 Task: Filter job industries by IT Services and IT Consulting.
Action: Mouse moved to (355, 148)
Screenshot: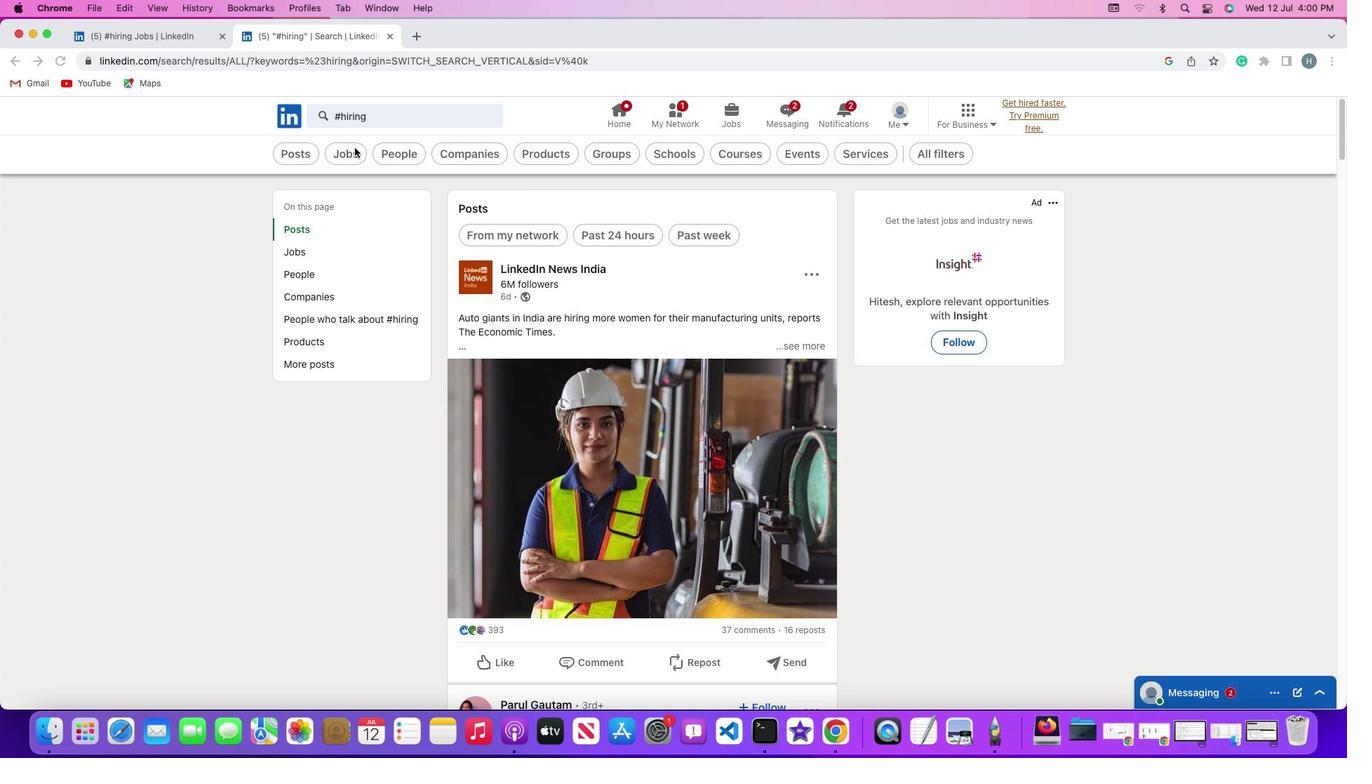 
Action: Mouse pressed left at (355, 148)
Screenshot: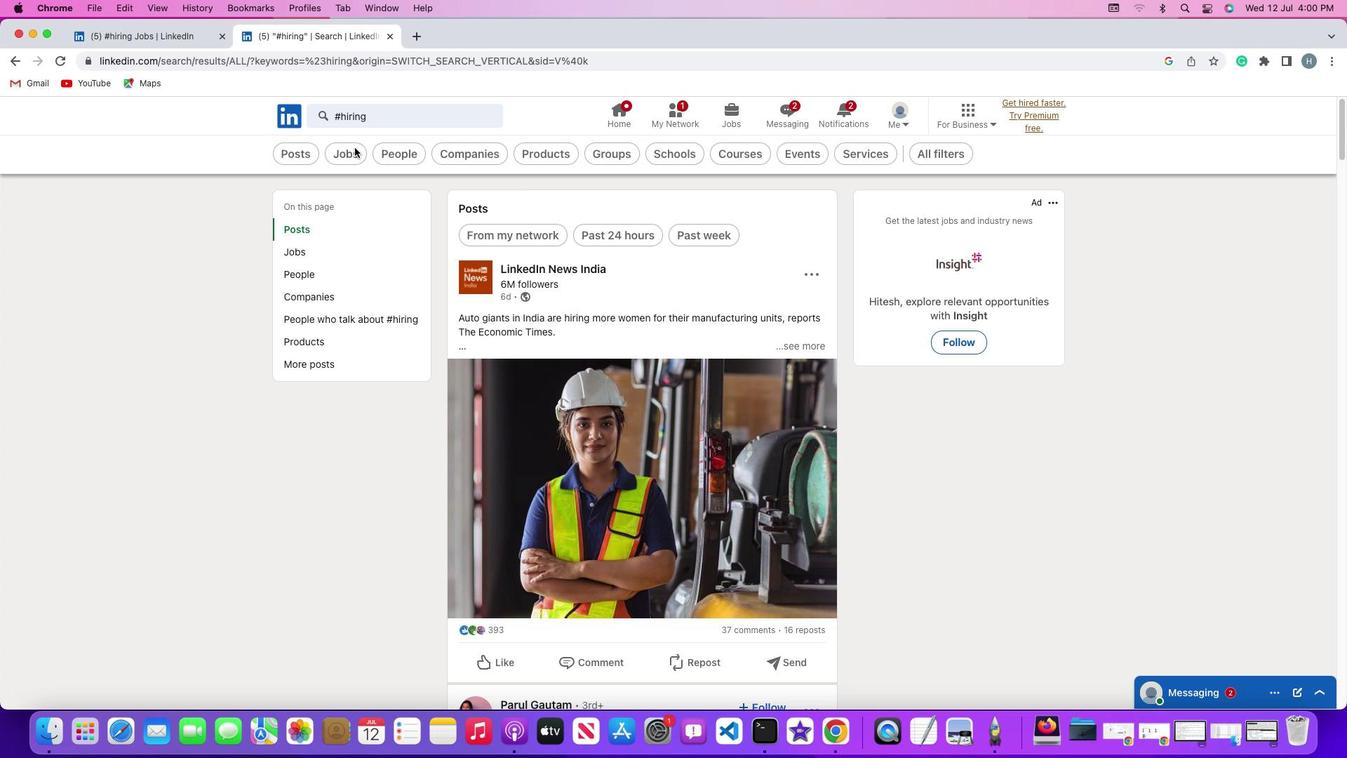 
Action: Mouse pressed left at (355, 148)
Screenshot: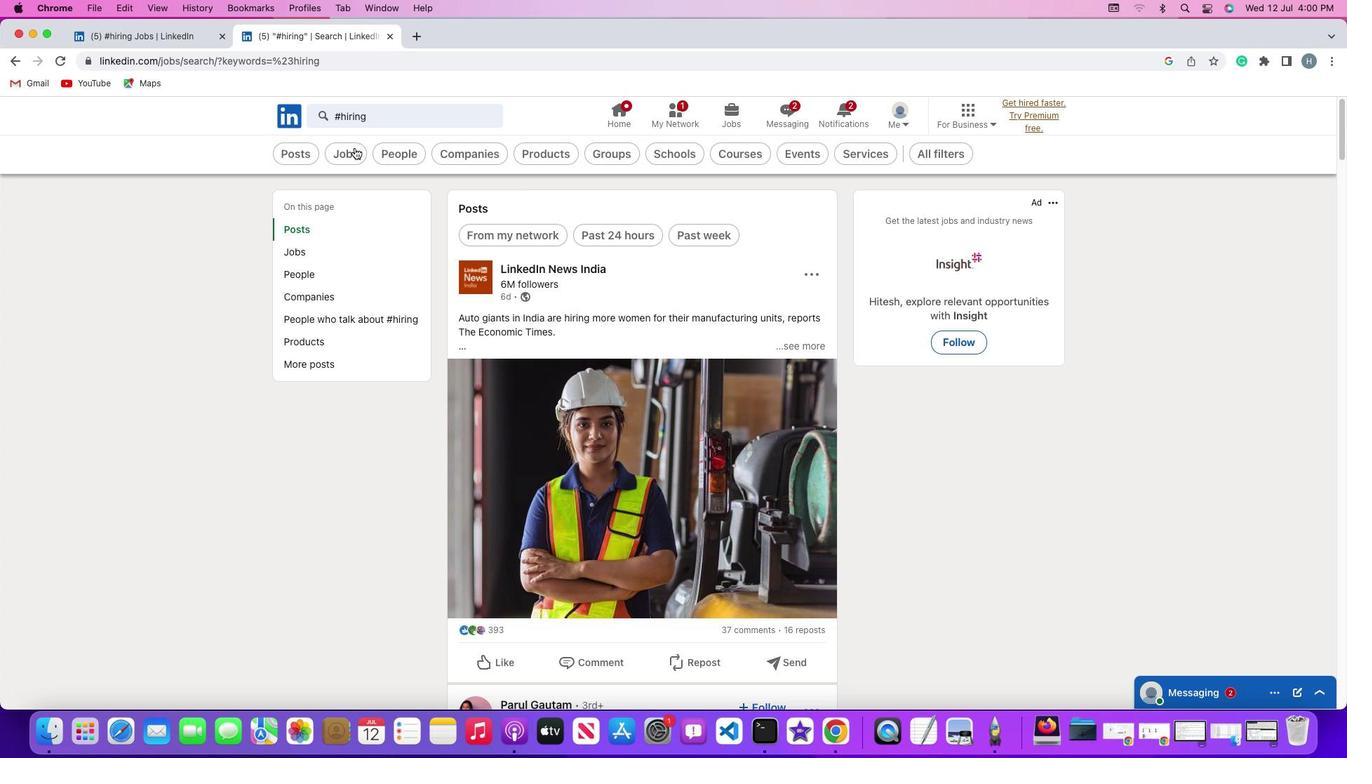
Action: Mouse moved to (987, 155)
Screenshot: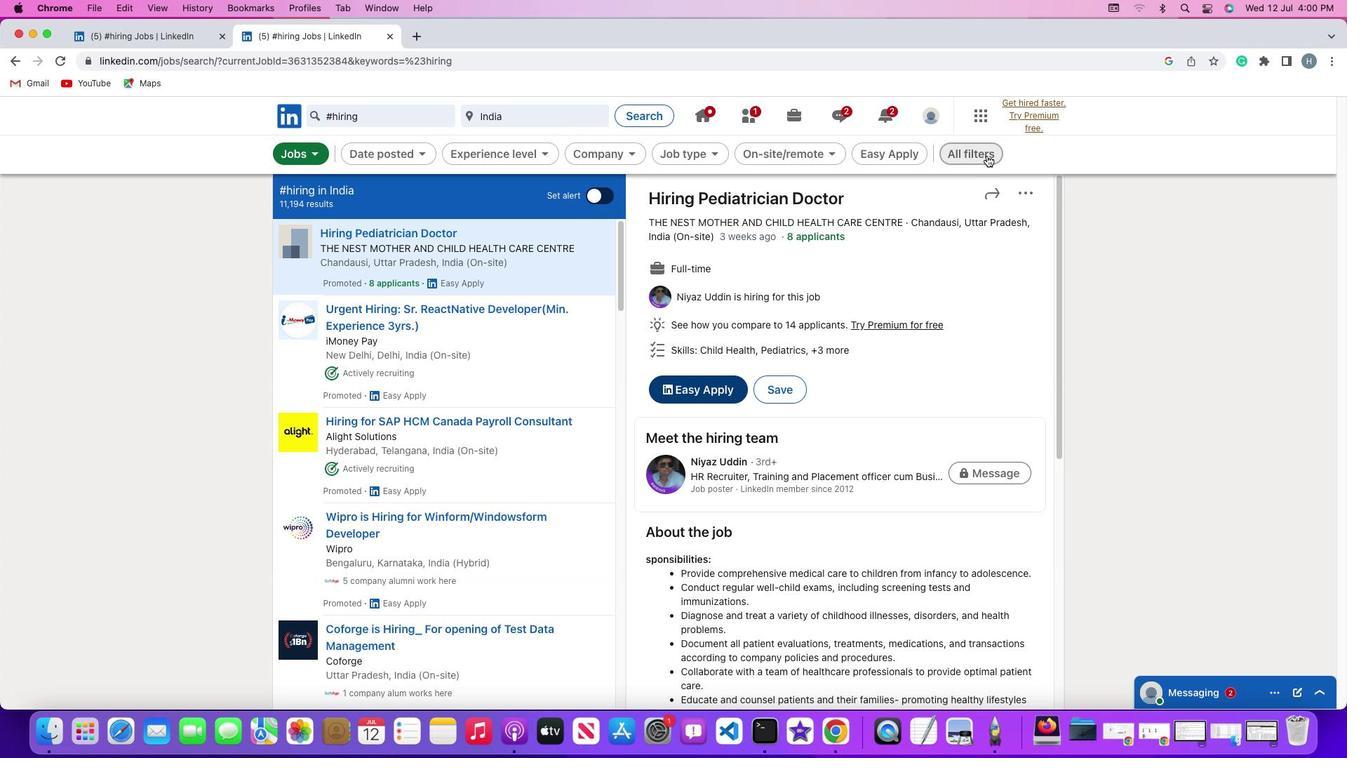 
Action: Mouse pressed left at (987, 155)
Screenshot: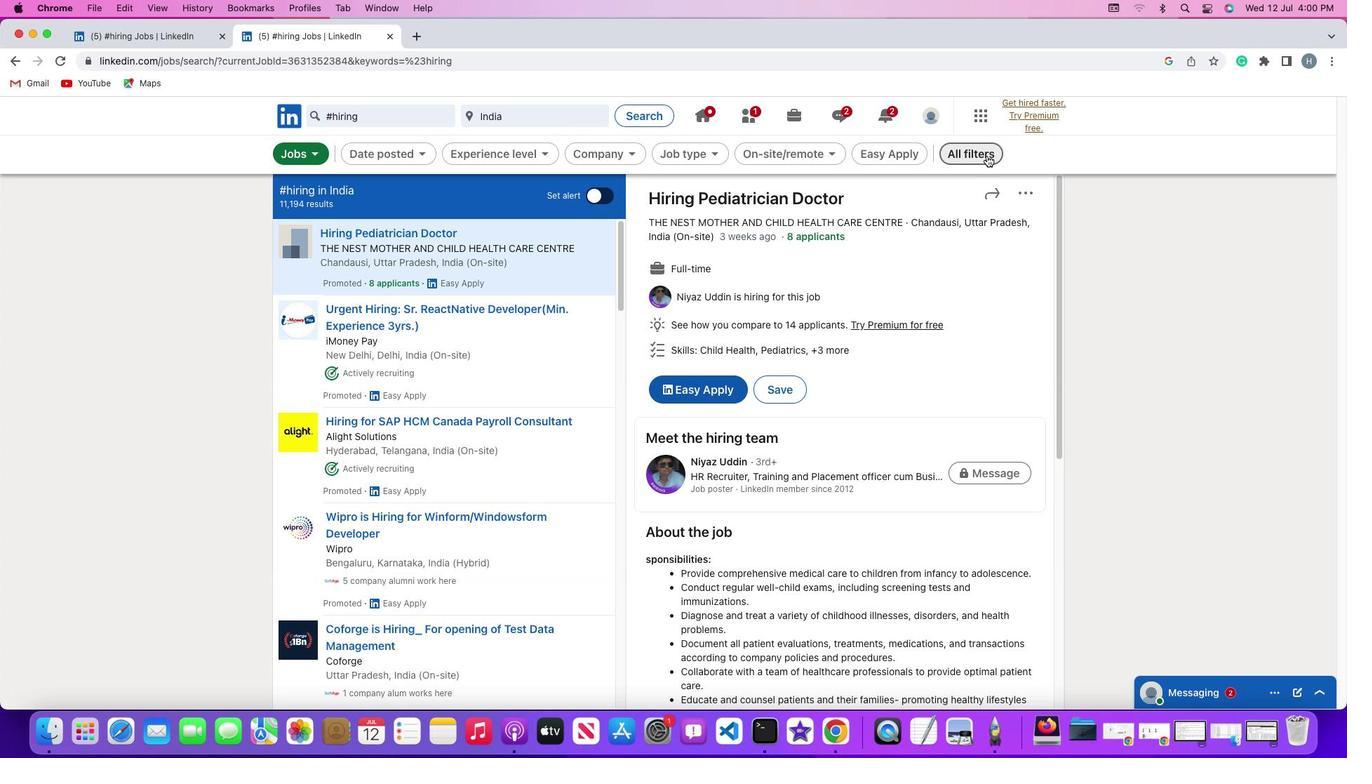 
Action: Mouse moved to (1105, 461)
Screenshot: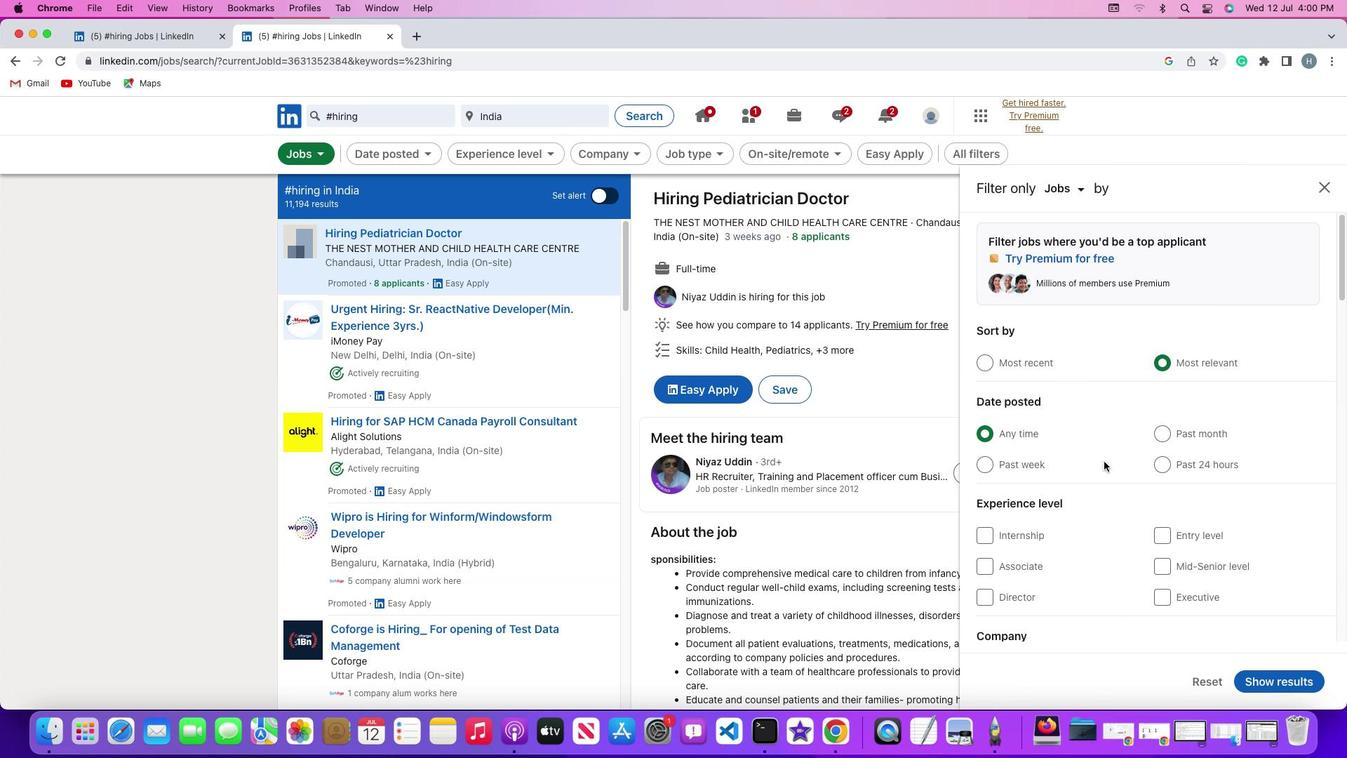 
Action: Mouse scrolled (1105, 461) with delta (0, 0)
Screenshot: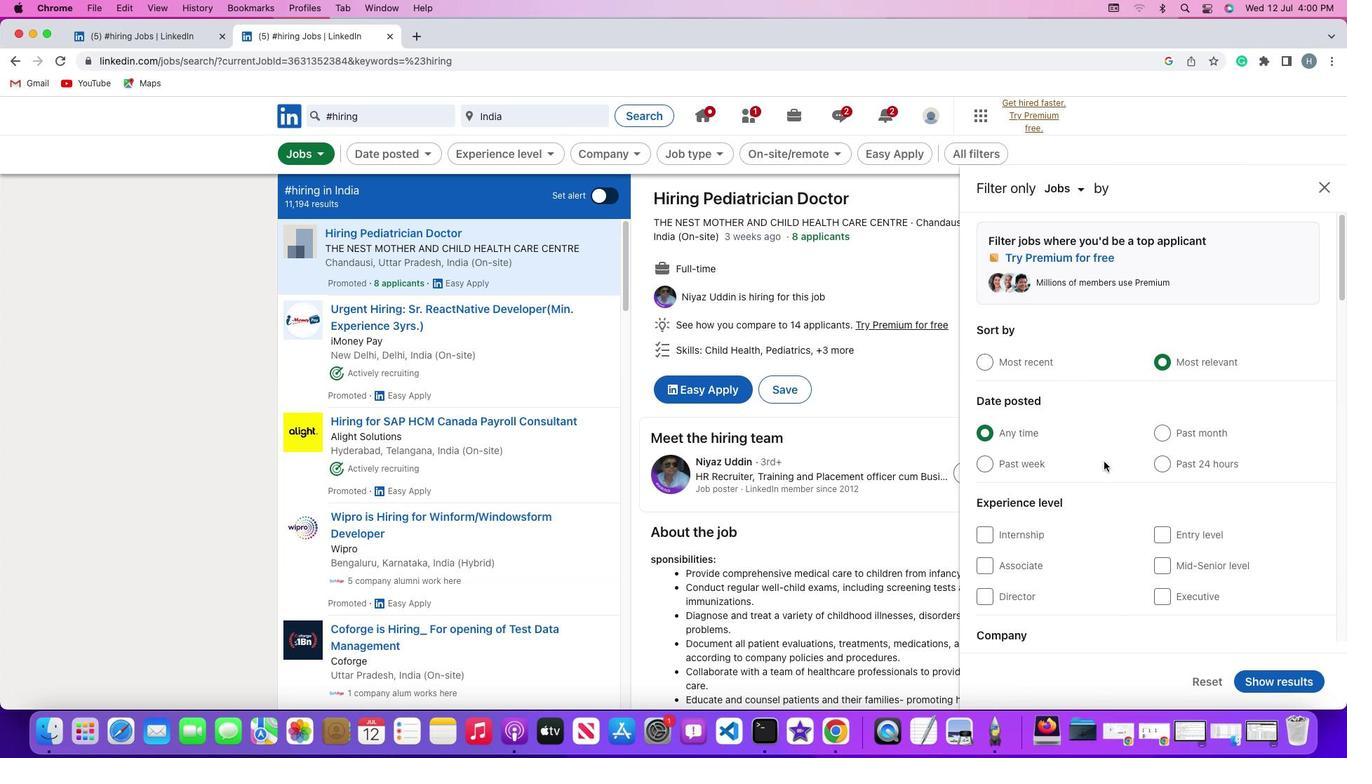 
Action: Mouse scrolled (1105, 461) with delta (0, 0)
Screenshot: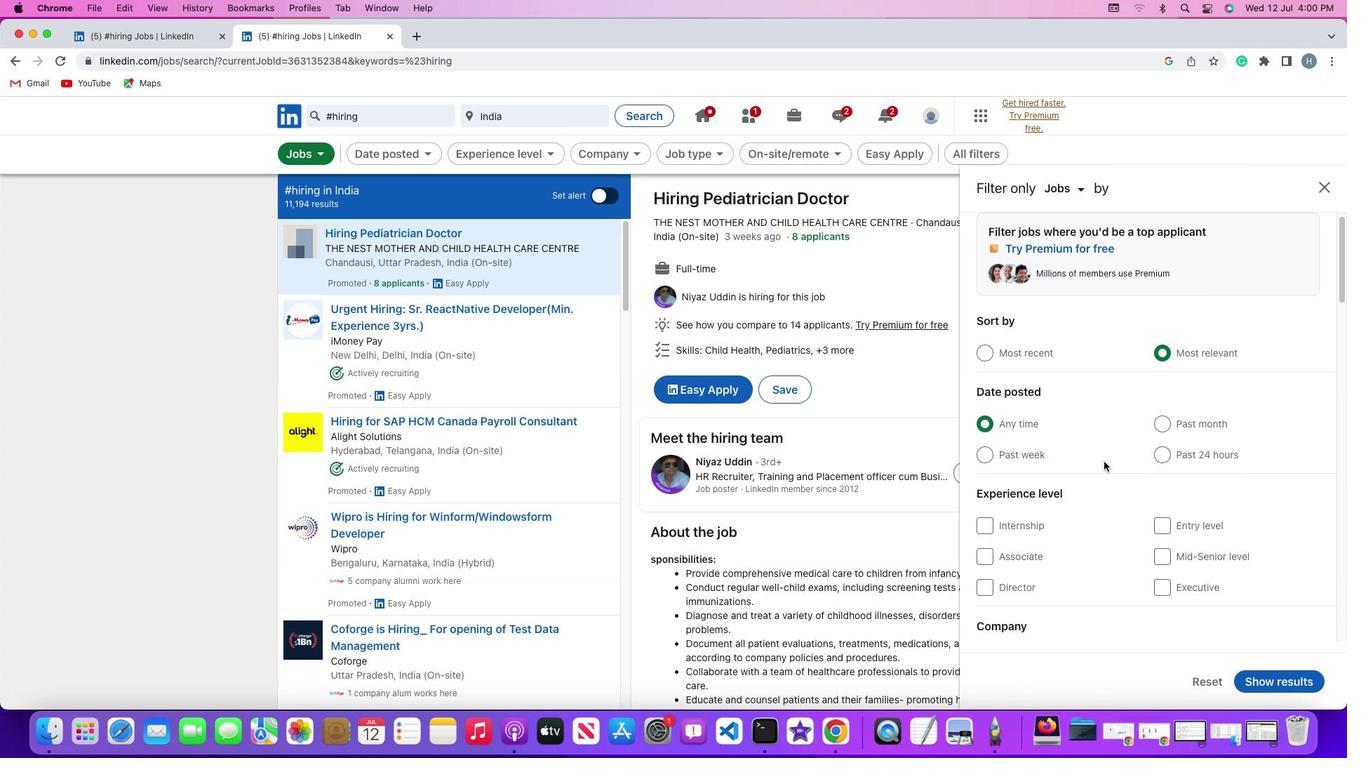 
Action: Mouse scrolled (1105, 461) with delta (0, 0)
Screenshot: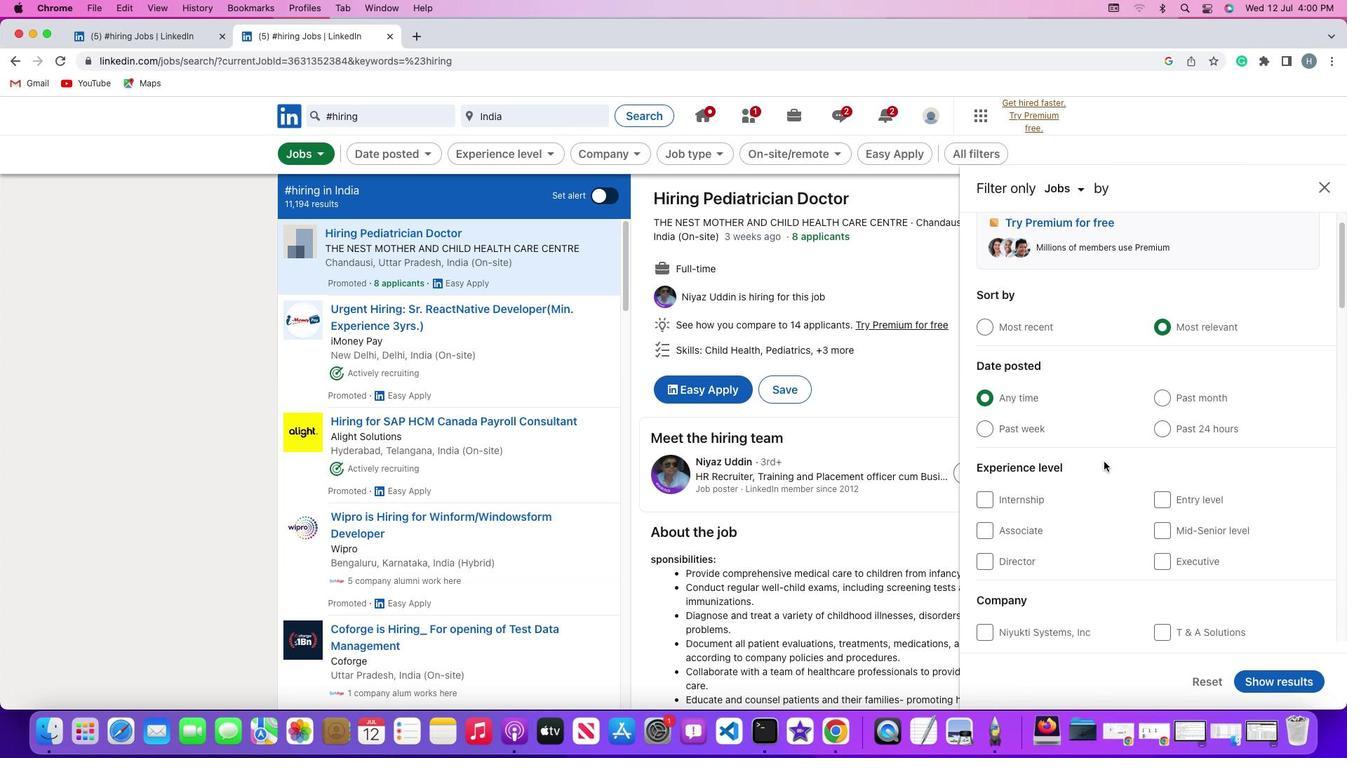 
Action: Mouse scrolled (1105, 461) with delta (0, 0)
Screenshot: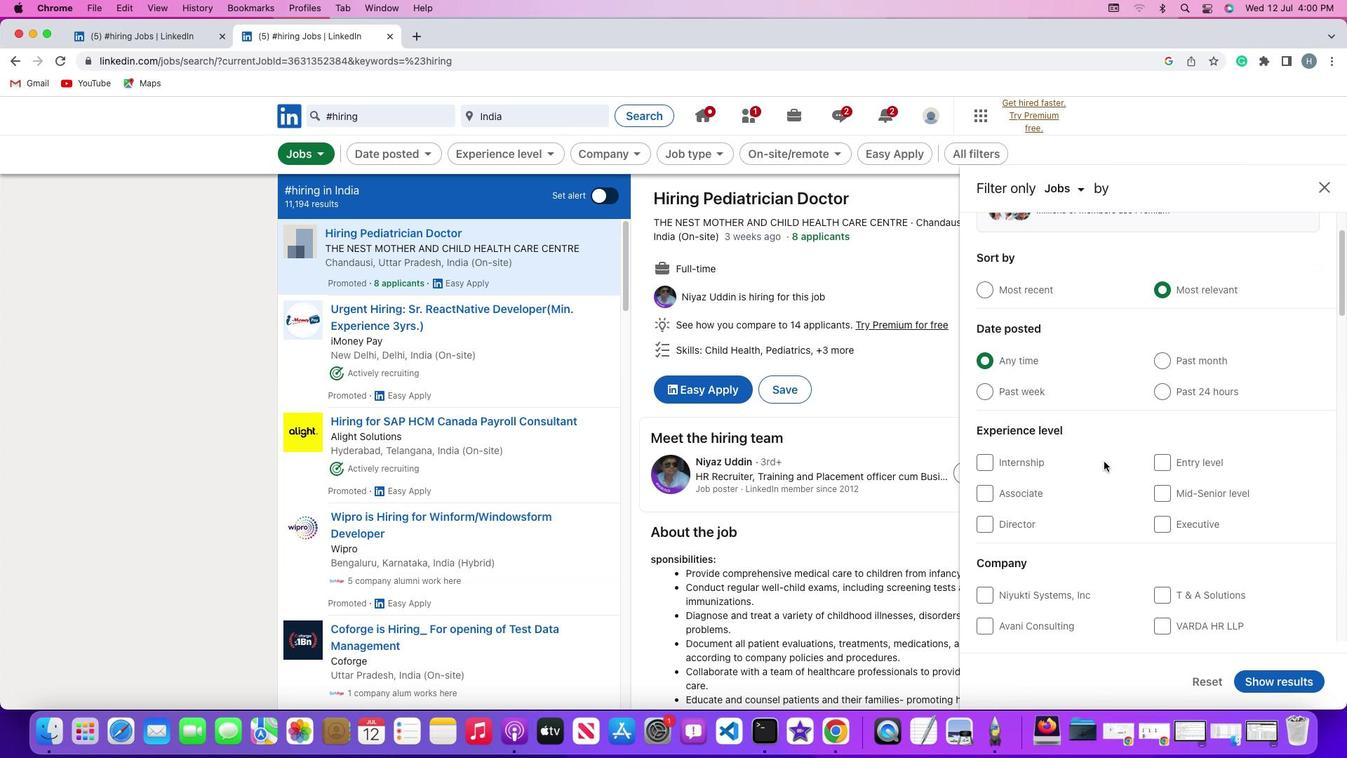 
Action: Mouse scrolled (1105, 461) with delta (0, 0)
Screenshot: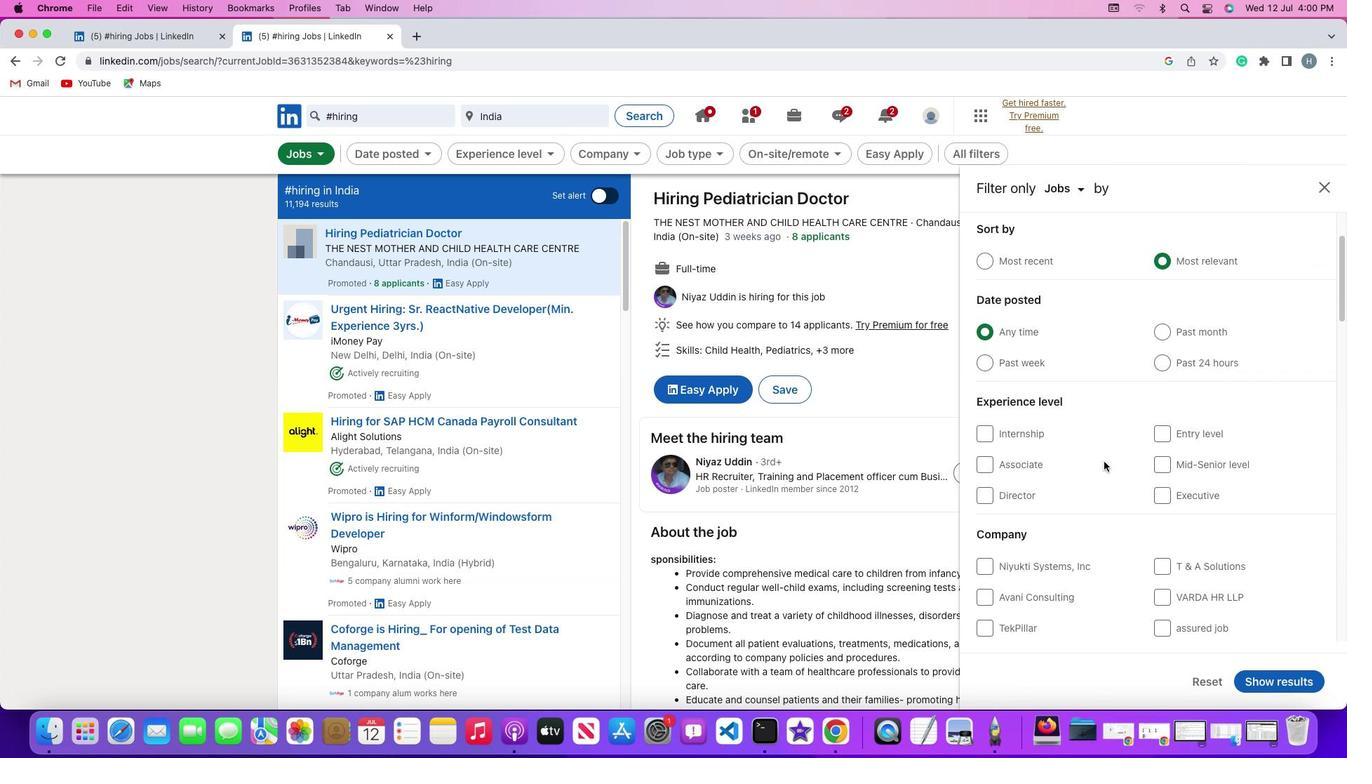 
Action: Mouse scrolled (1105, 461) with delta (0, -1)
Screenshot: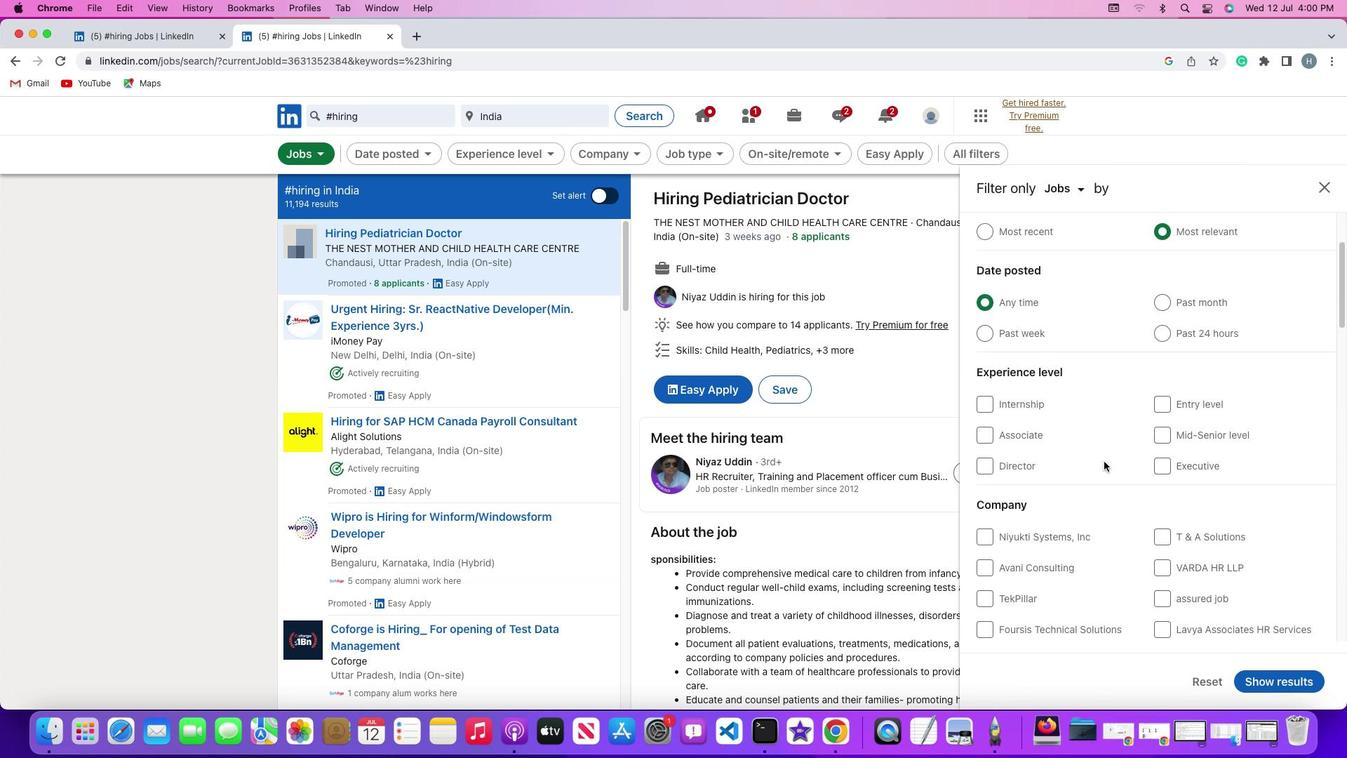 
Action: Mouse scrolled (1105, 461) with delta (0, 0)
Screenshot: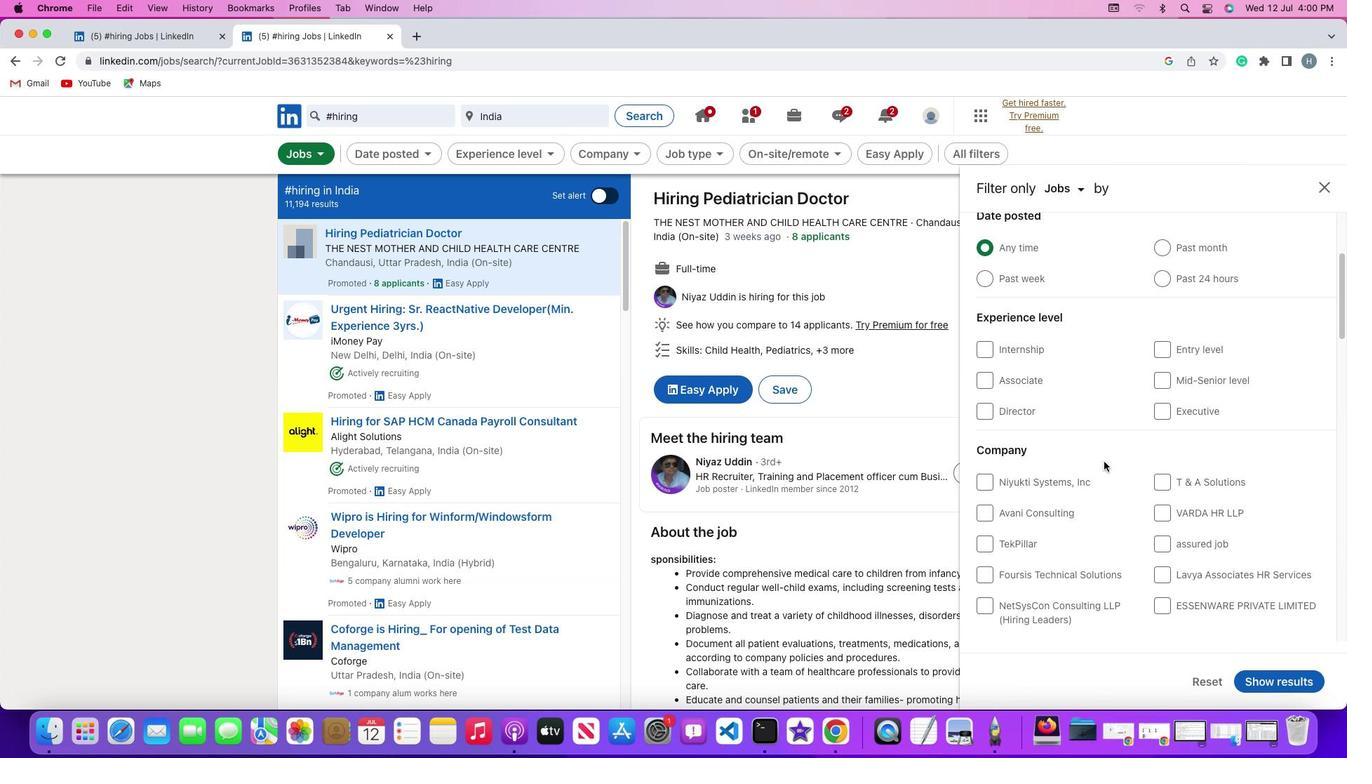 
Action: Mouse scrolled (1105, 461) with delta (0, 0)
Screenshot: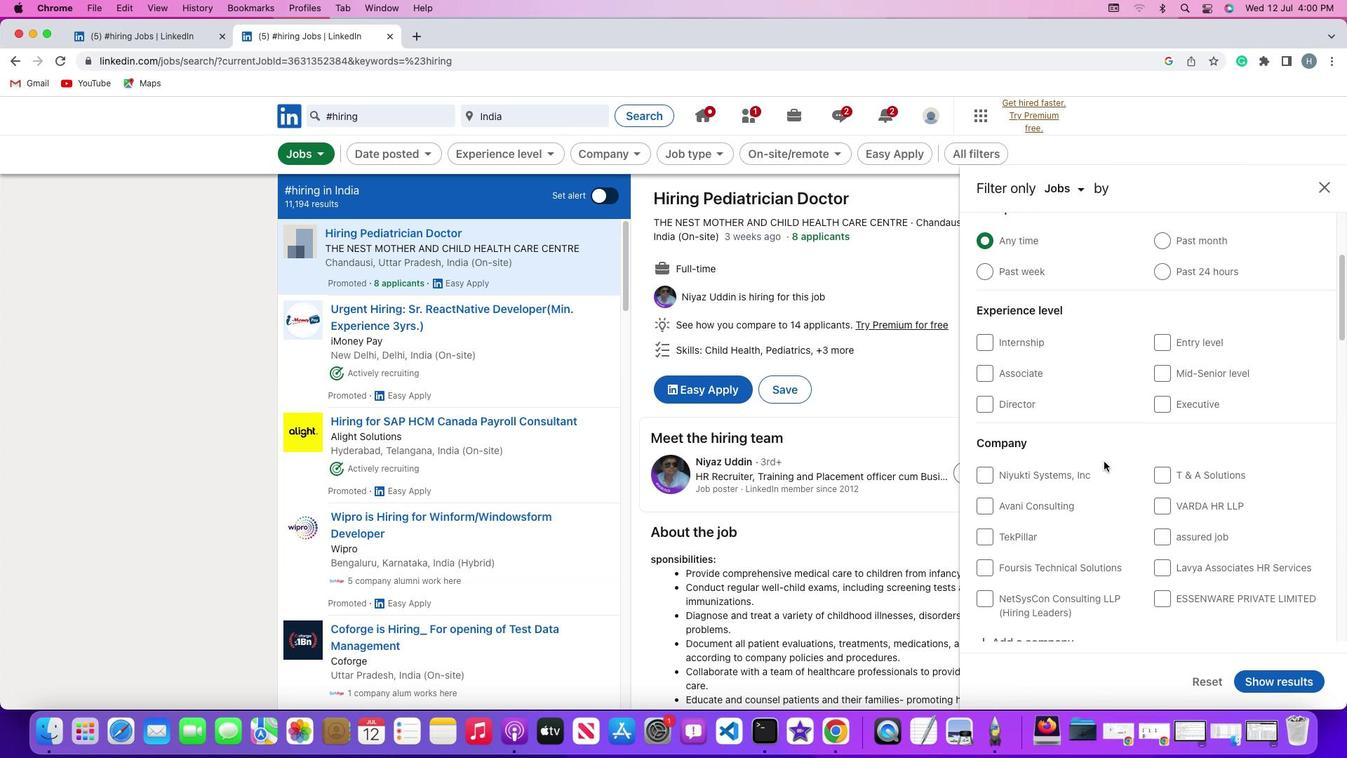 
Action: Mouse scrolled (1105, 461) with delta (0, -1)
Screenshot: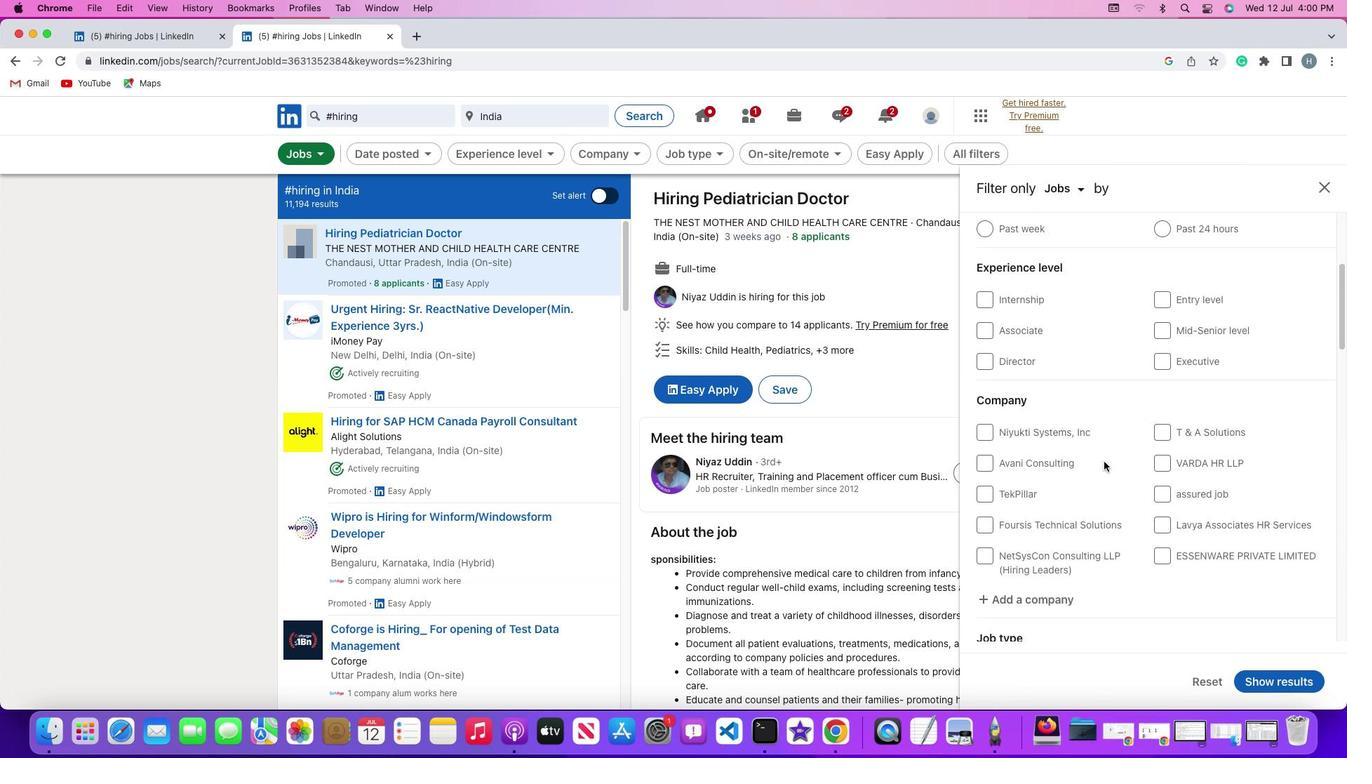 
Action: Mouse scrolled (1105, 461) with delta (0, 0)
Screenshot: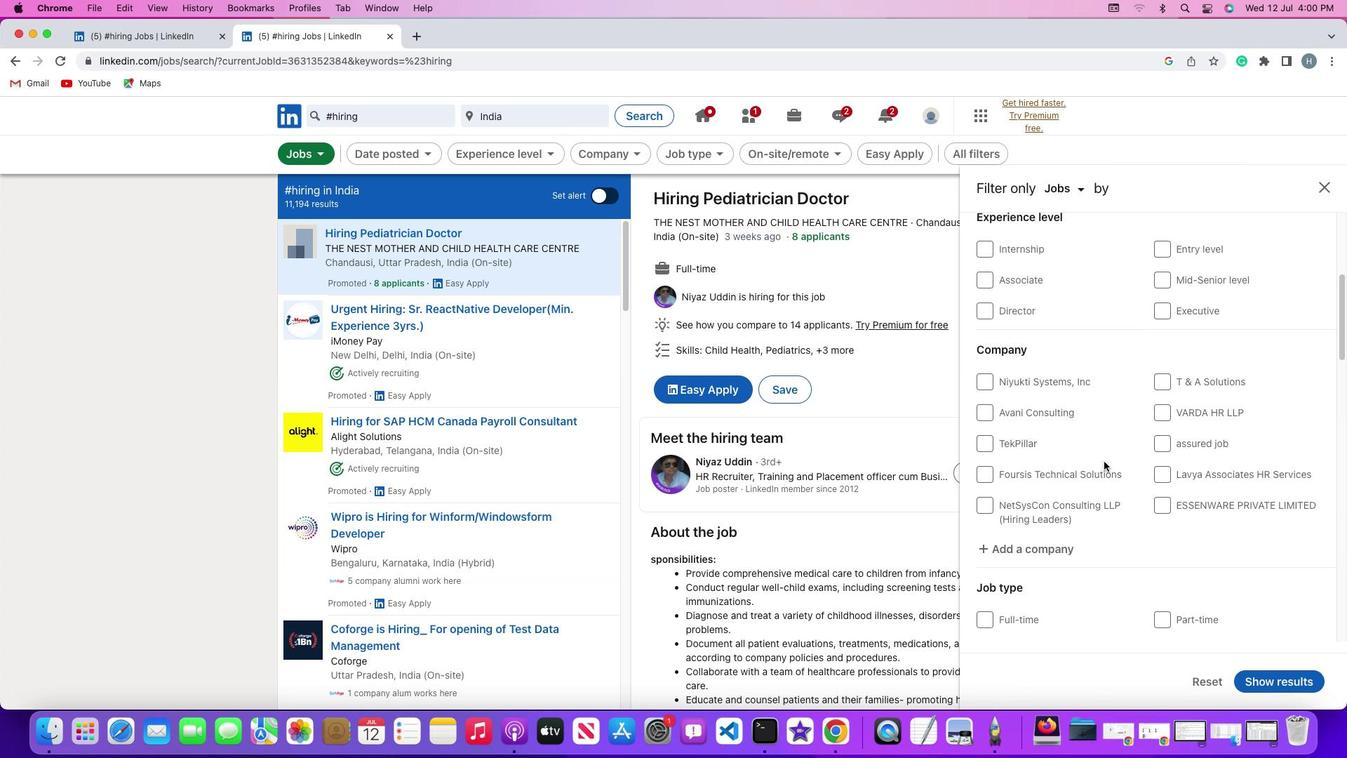 
Action: Mouse scrolled (1105, 461) with delta (0, 0)
Screenshot: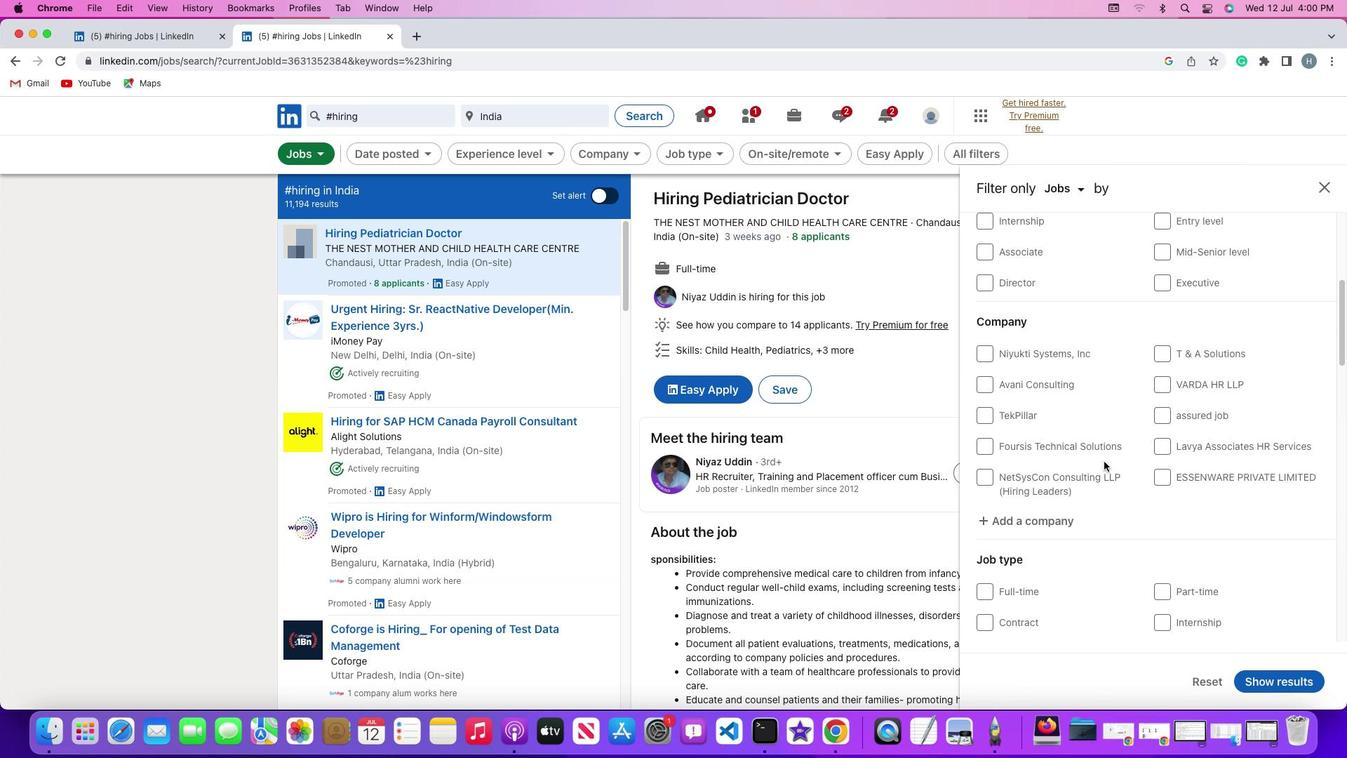 
Action: Mouse scrolled (1105, 461) with delta (0, -2)
Screenshot: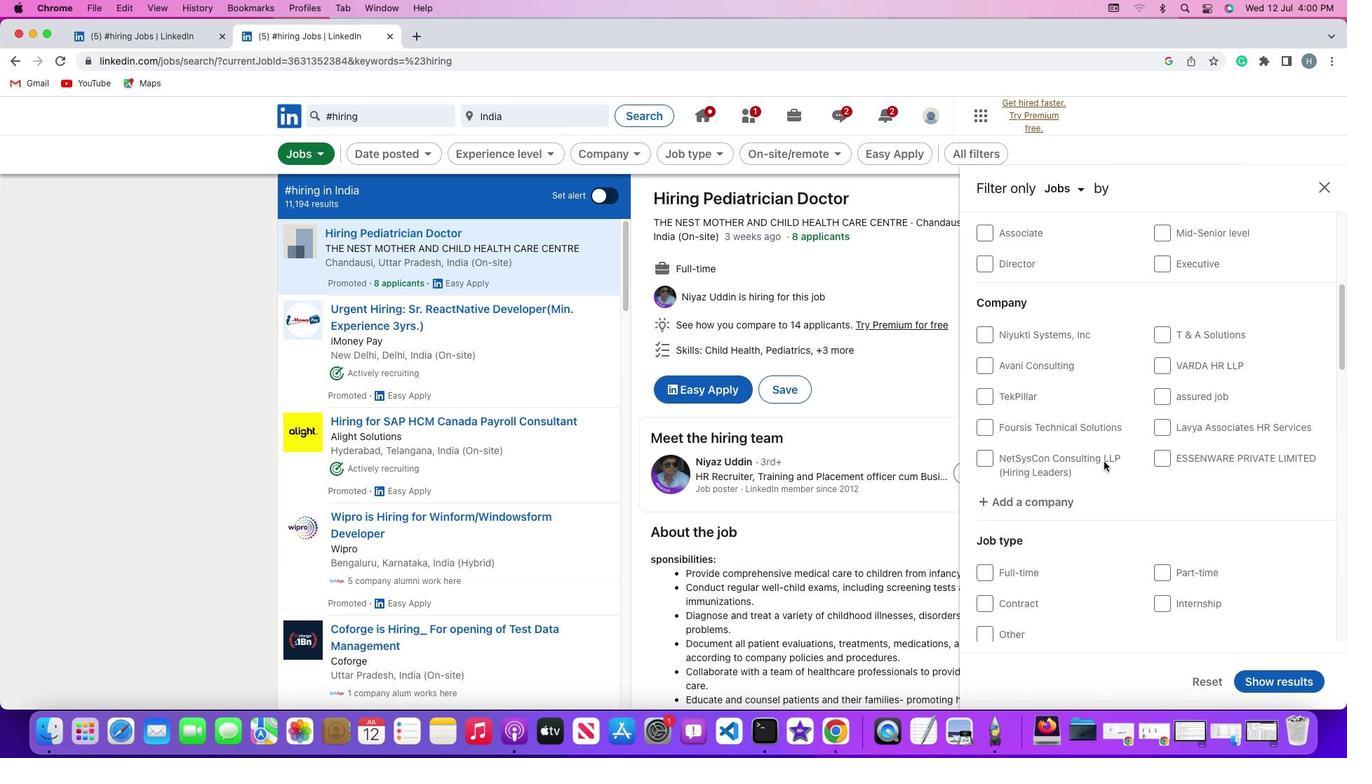 
Action: Mouse scrolled (1105, 461) with delta (0, -2)
Screenshot: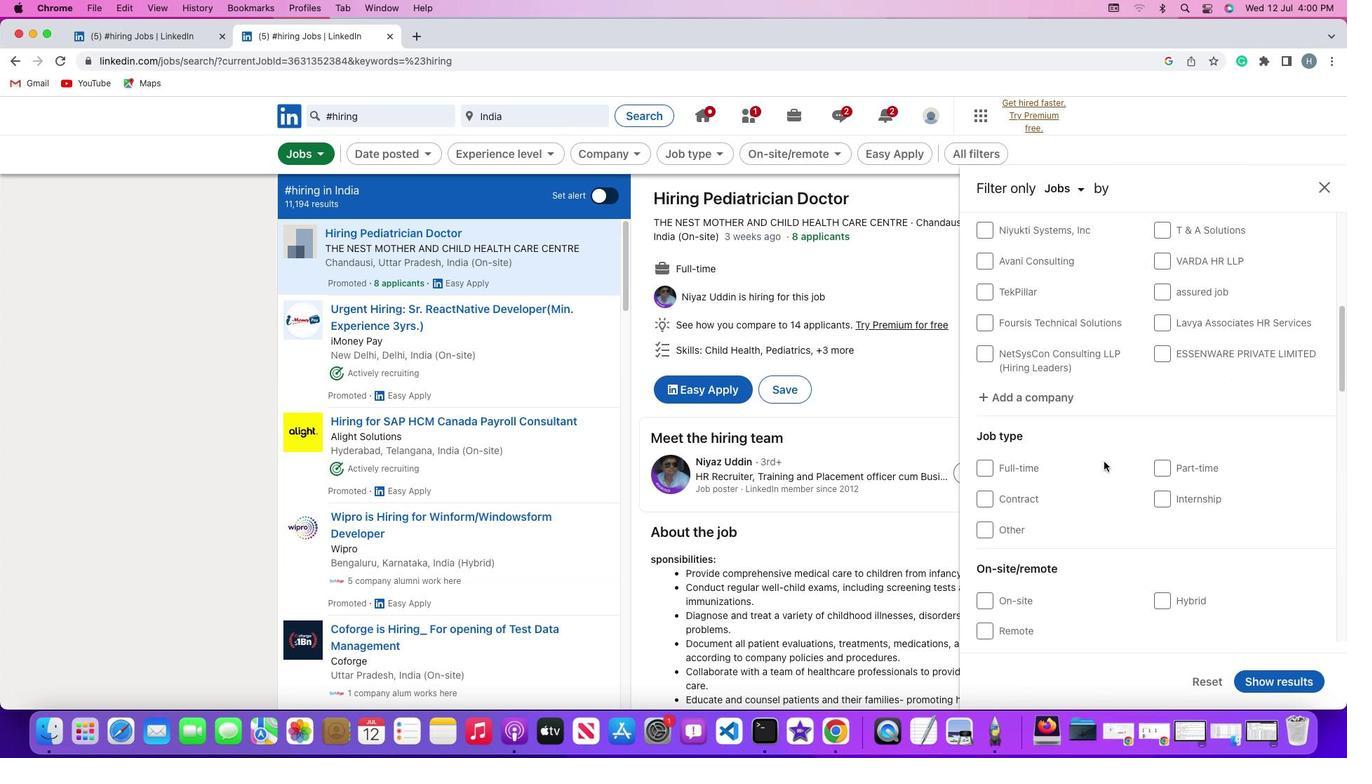 
Action: Mouse scrolled (1105, 461) with delta (0, 0)
Screenshot: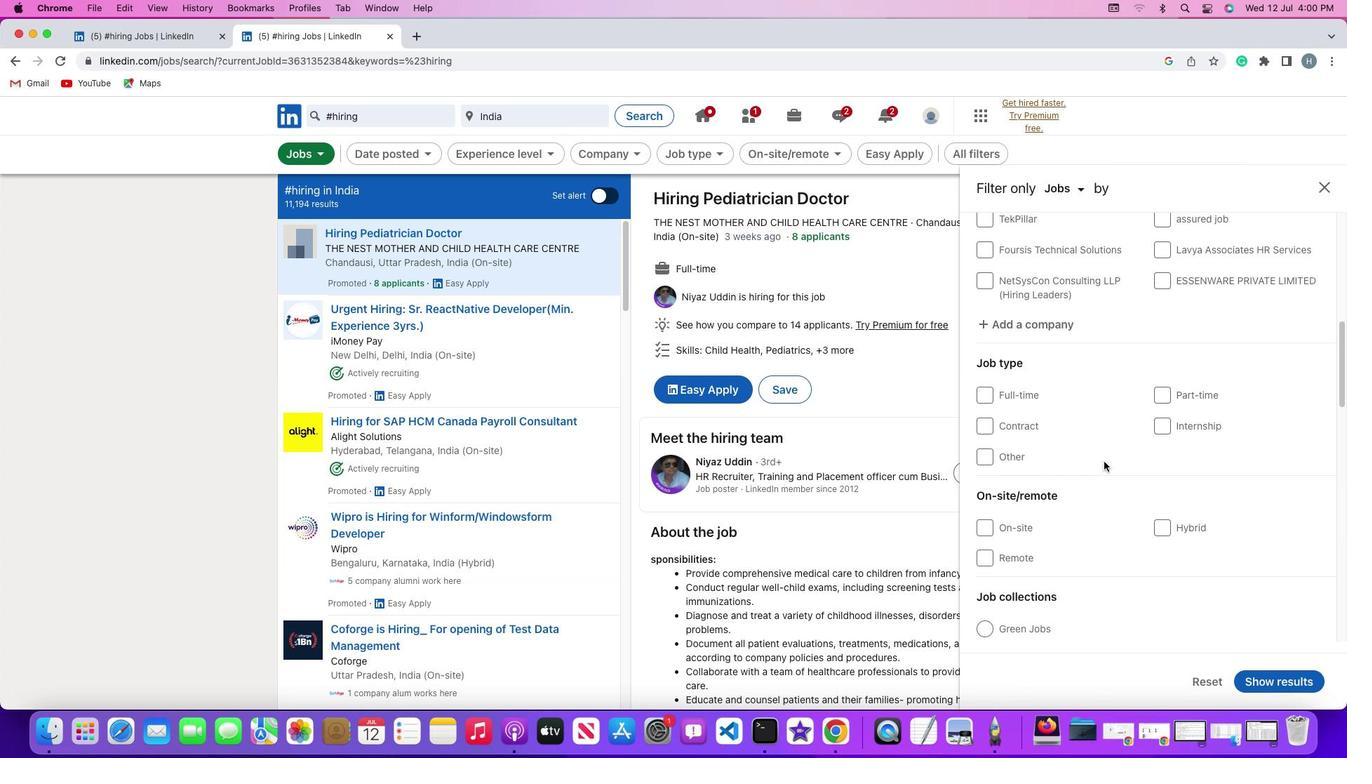 
Action: Mouse scrolled (1105, 461) with delta (0, 0)
Screenshot: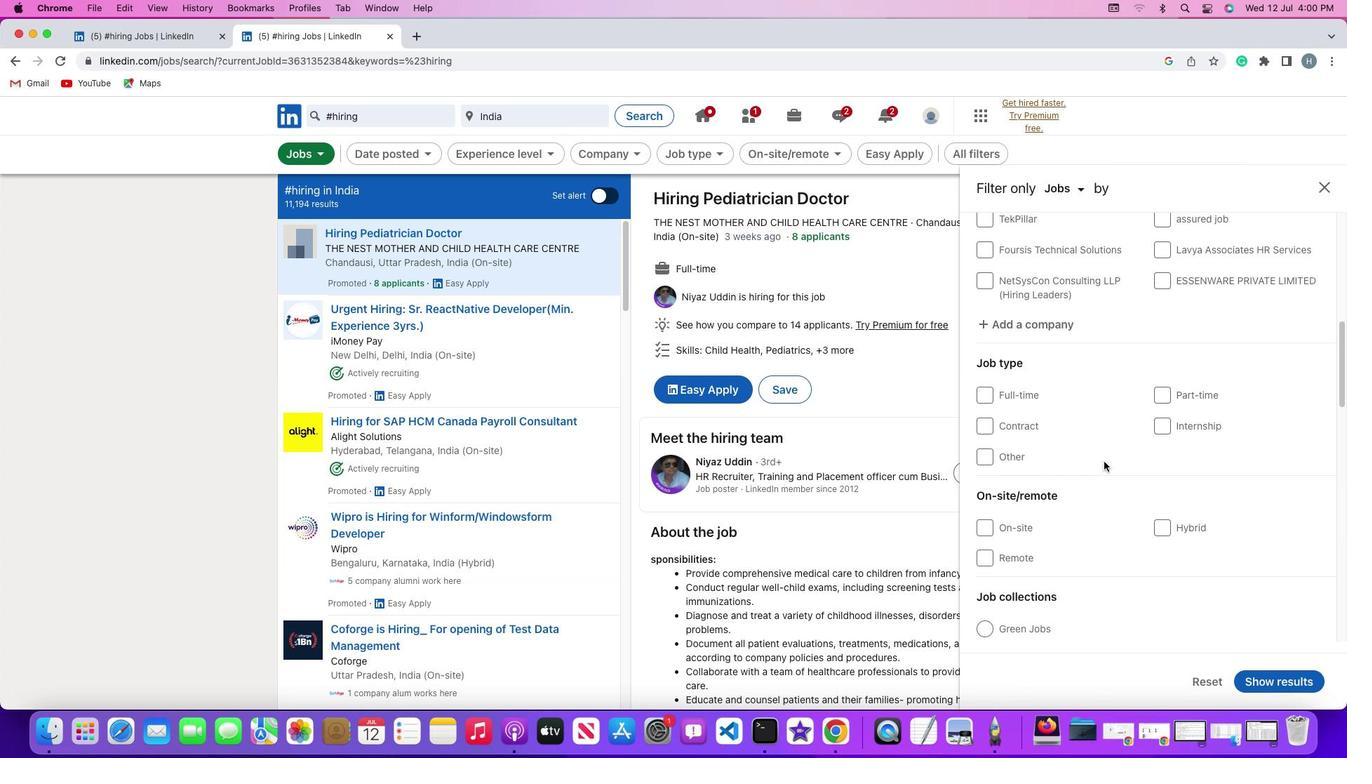 
Action: Mouse scrolled (1105, 461) with delta (0, -1)
Screenshot: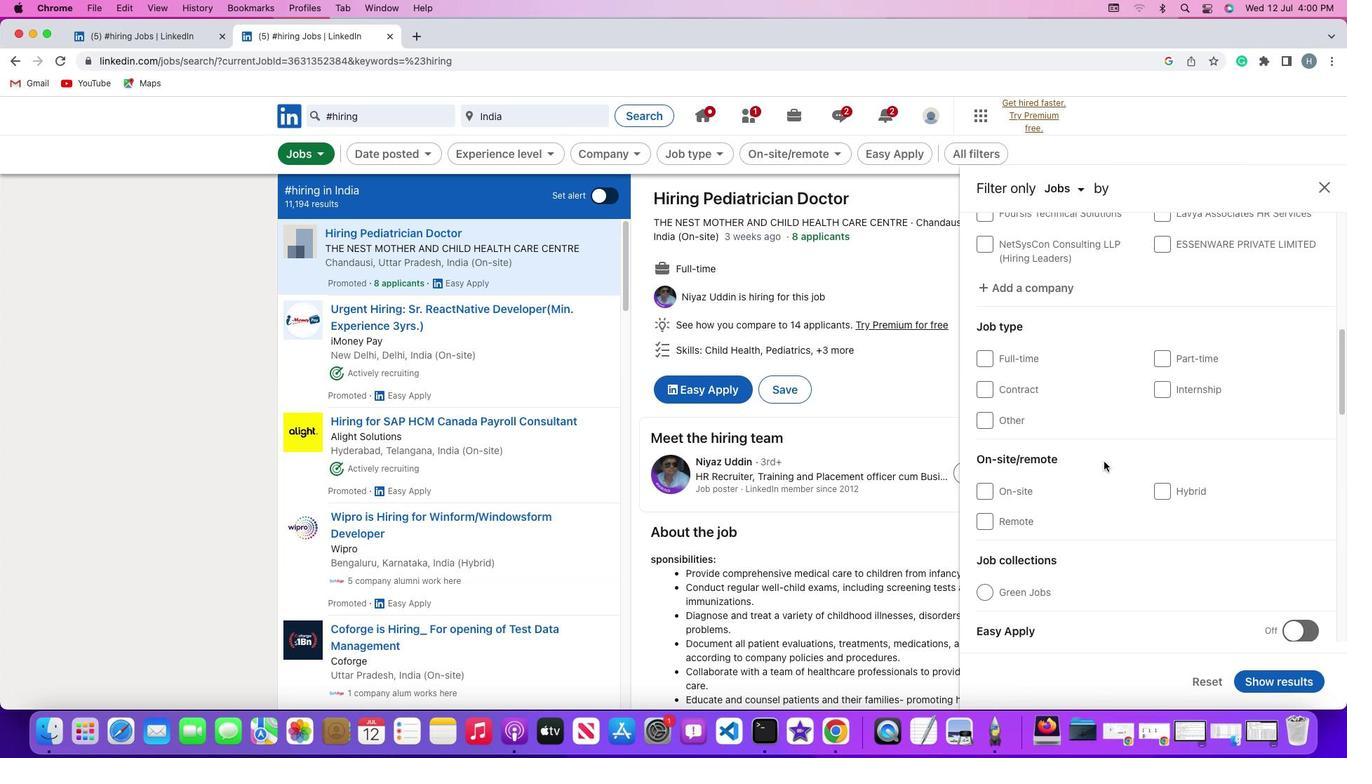 
Action: Mouse scrolled (1105, 461) with delta (0, 0)
Screenshot: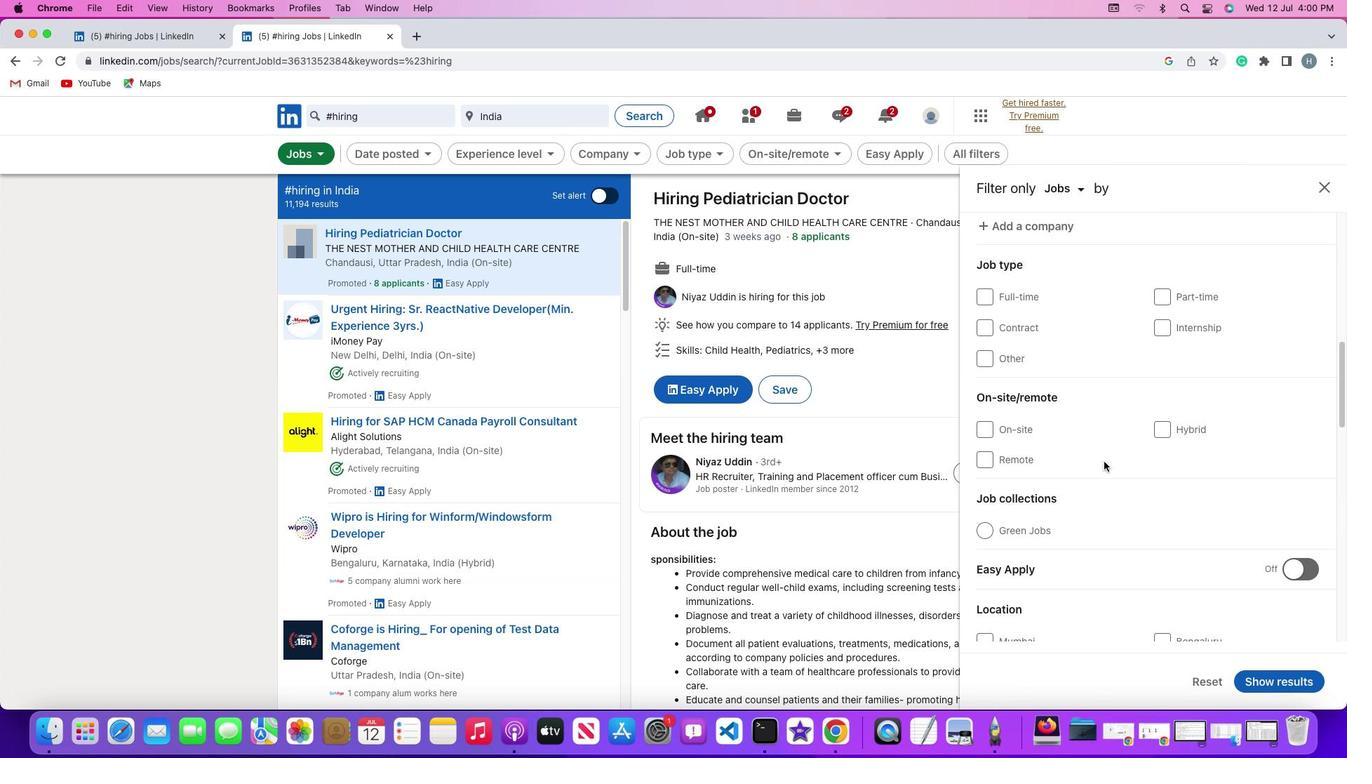
Action: Mouse scrolled (1105, 461) with delta (0, 0)
Screenshot: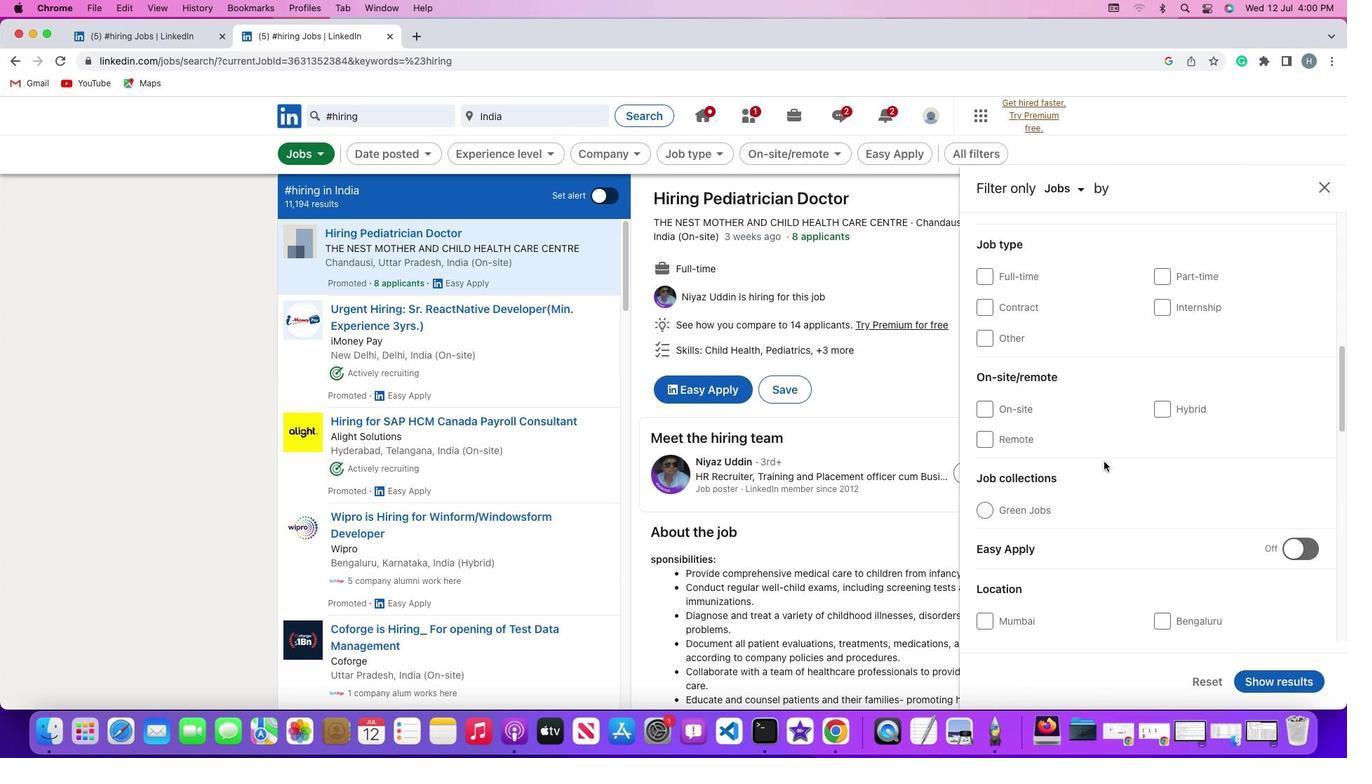 
Action: Mouse scrolled (1105, 461) with delta (0, -1)
Screenshot: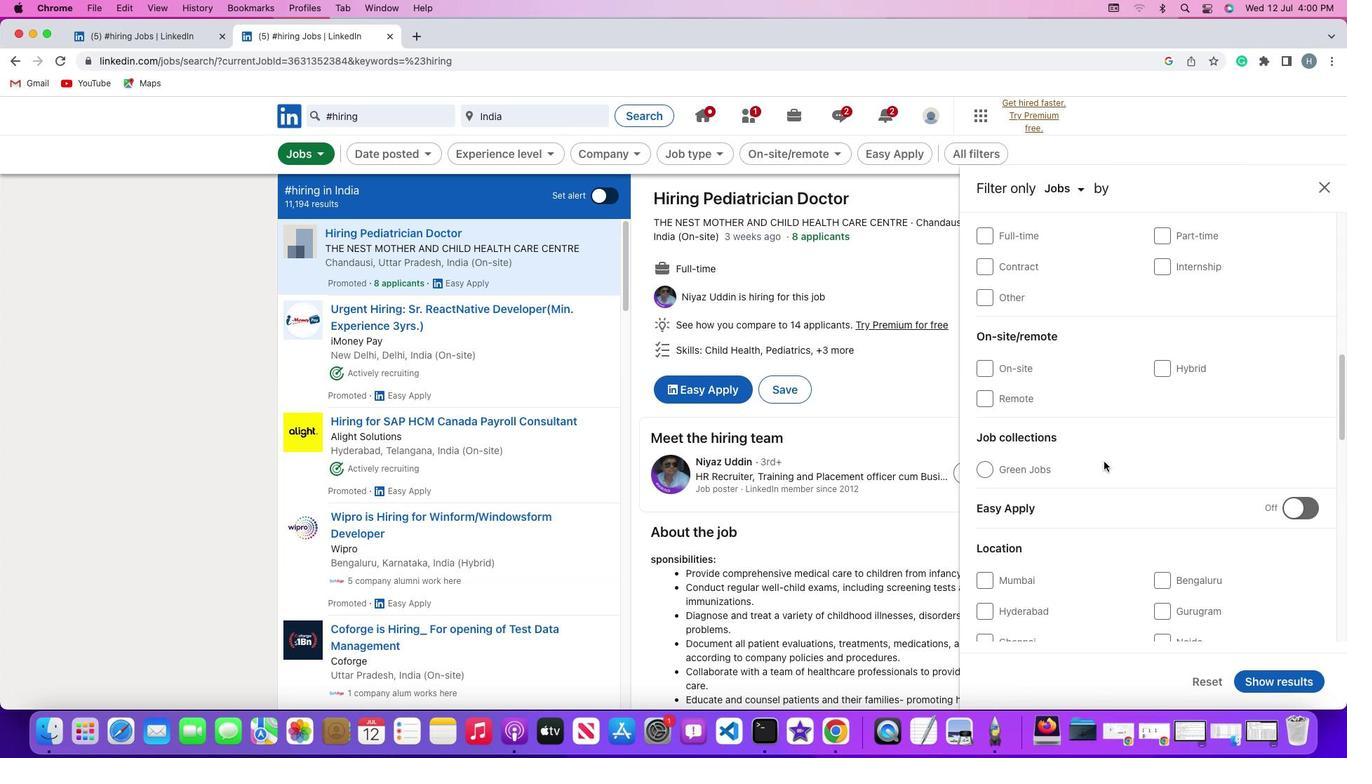 
Action: Mouse scrolled (1105, 461) with delta (0, -2)
Screenshot: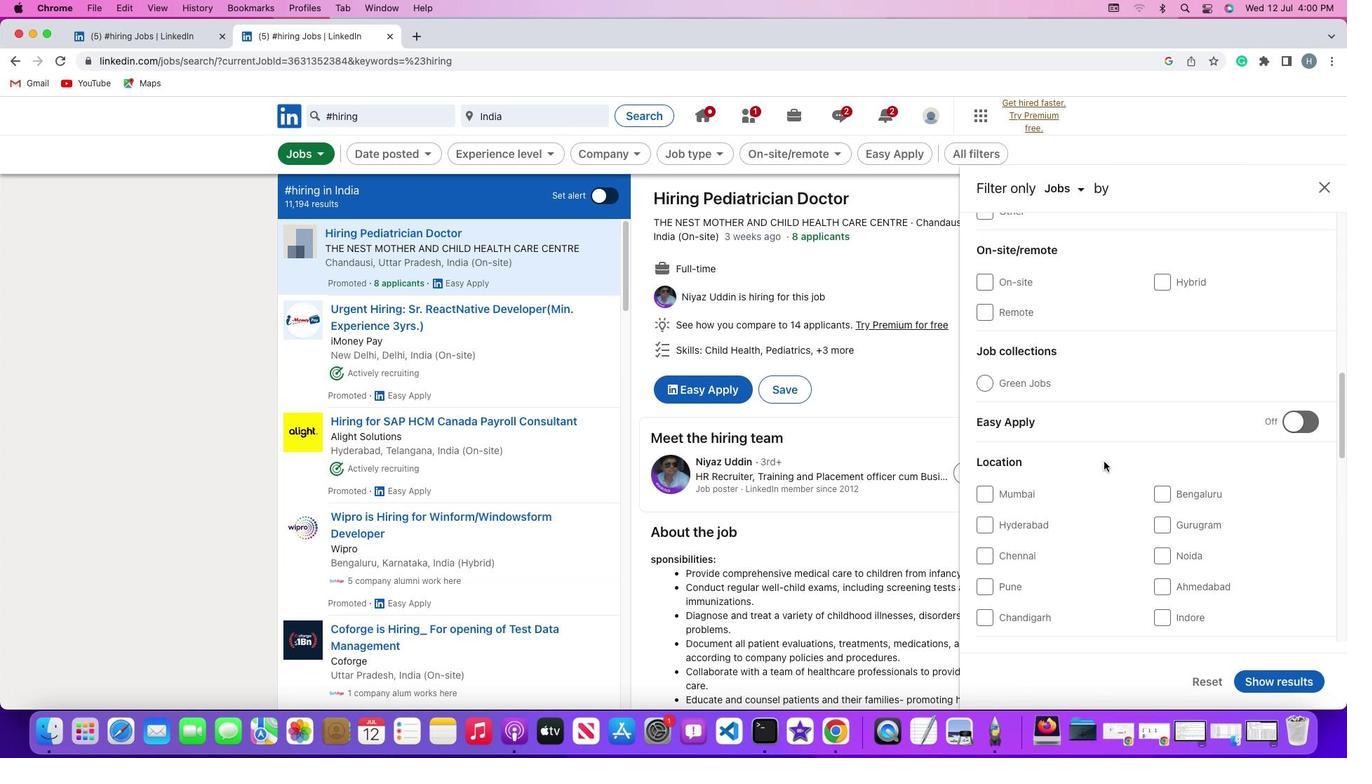 
Action: Mouse scrolled (1105, 461) with delta (0, 0)
Screenshot: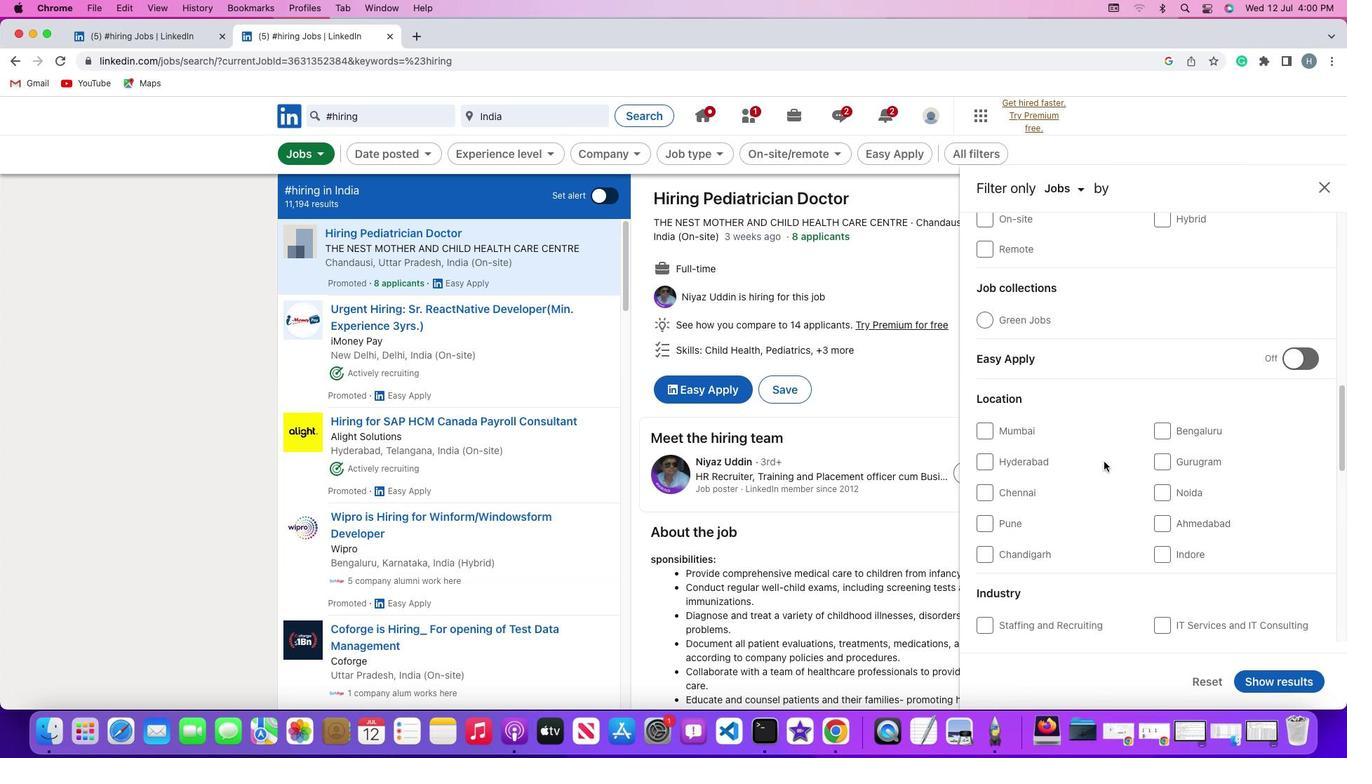 
Action: Mouse scrolled (1105, 461) with delta (0, 0)
Screenshot: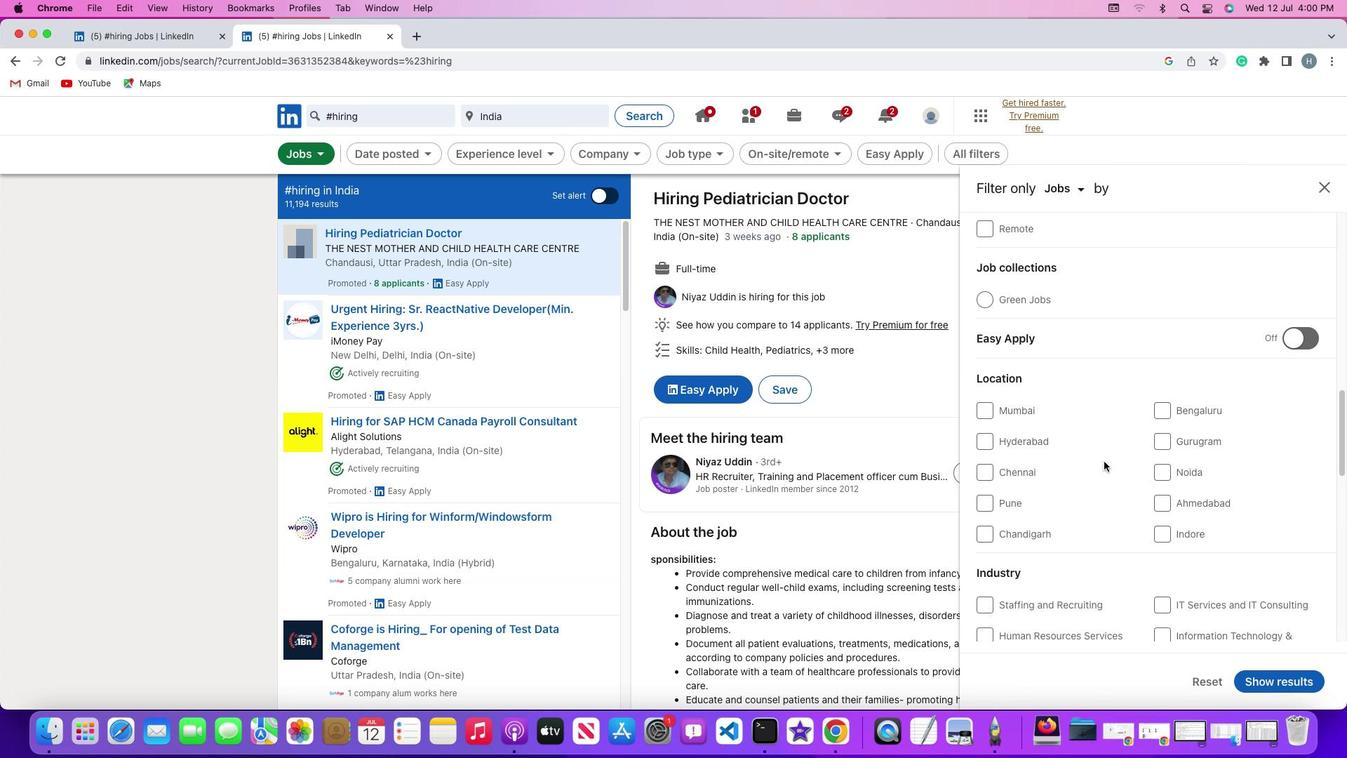 
Action: Mouse scrolled (1105, 461) with delta (0, -1)
Screenshot: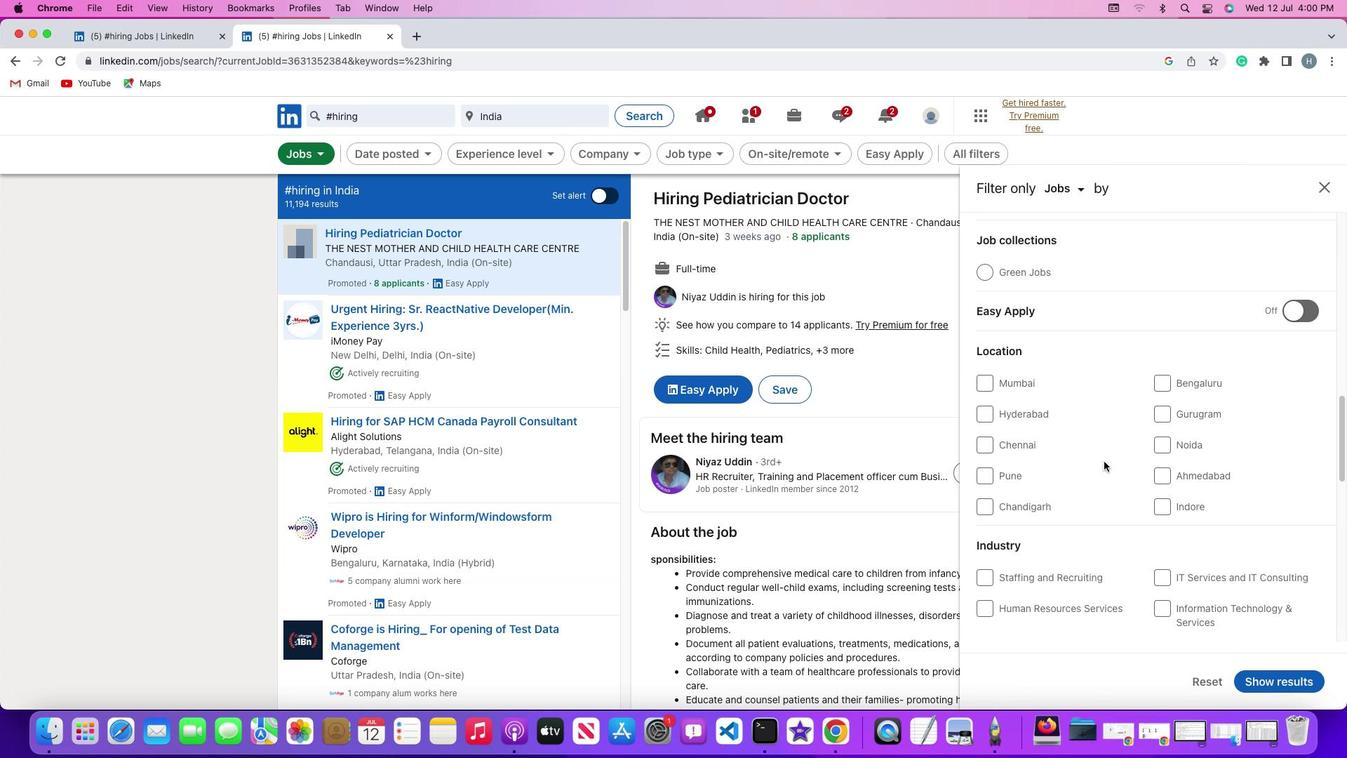 
Action: Mouse scrolled (1105, 461) with delta (0, 0)
Screenshot: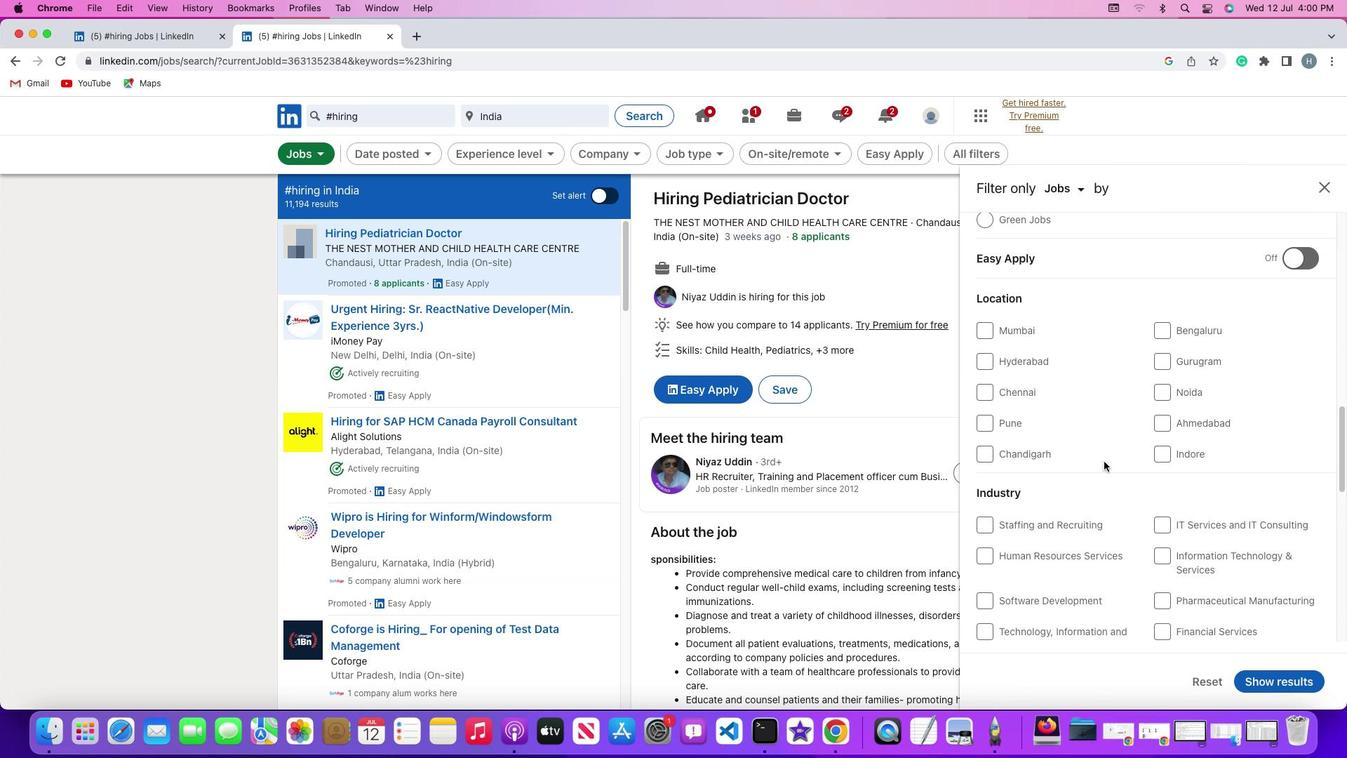 
Action: Mouse scrolled (1105, 461) with delta (0, 0)
Screenshot: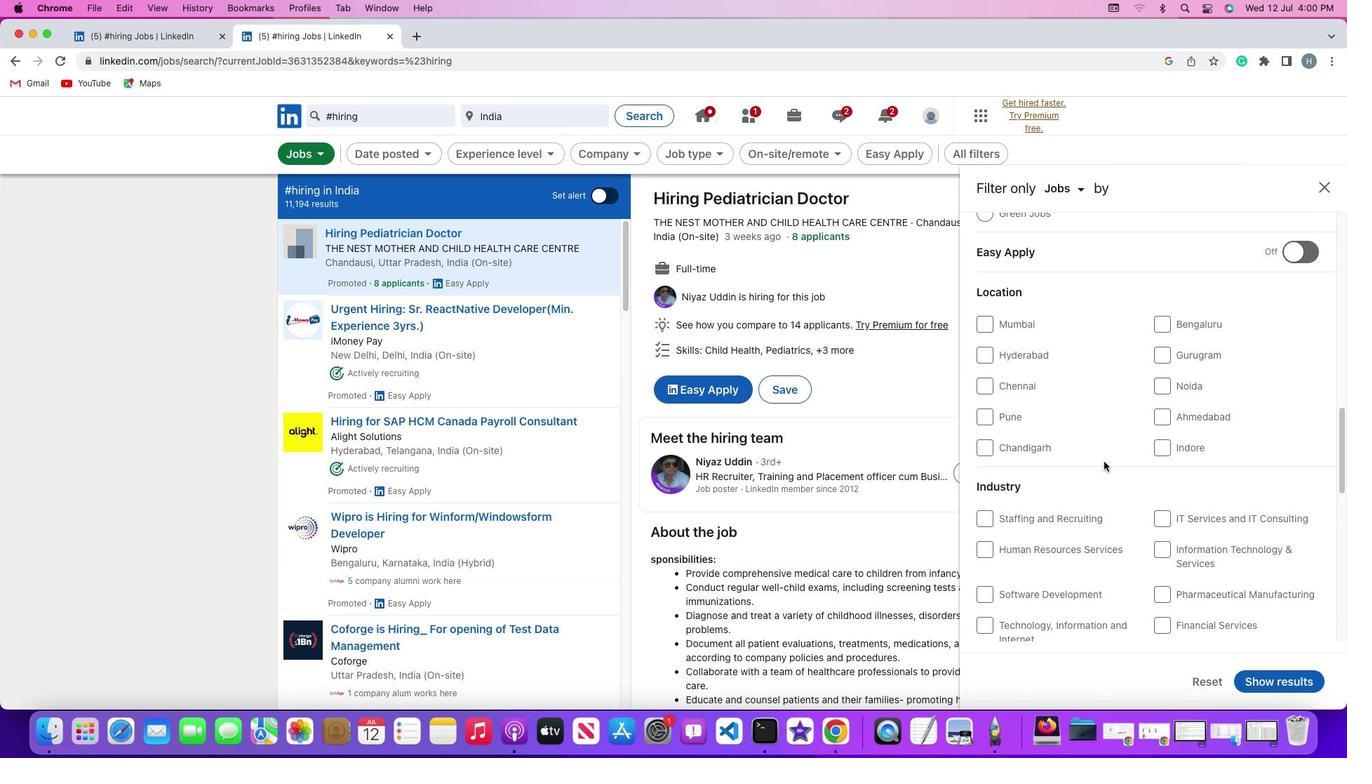 
Action: Mouse moved to (1161, 507)
Screenshot: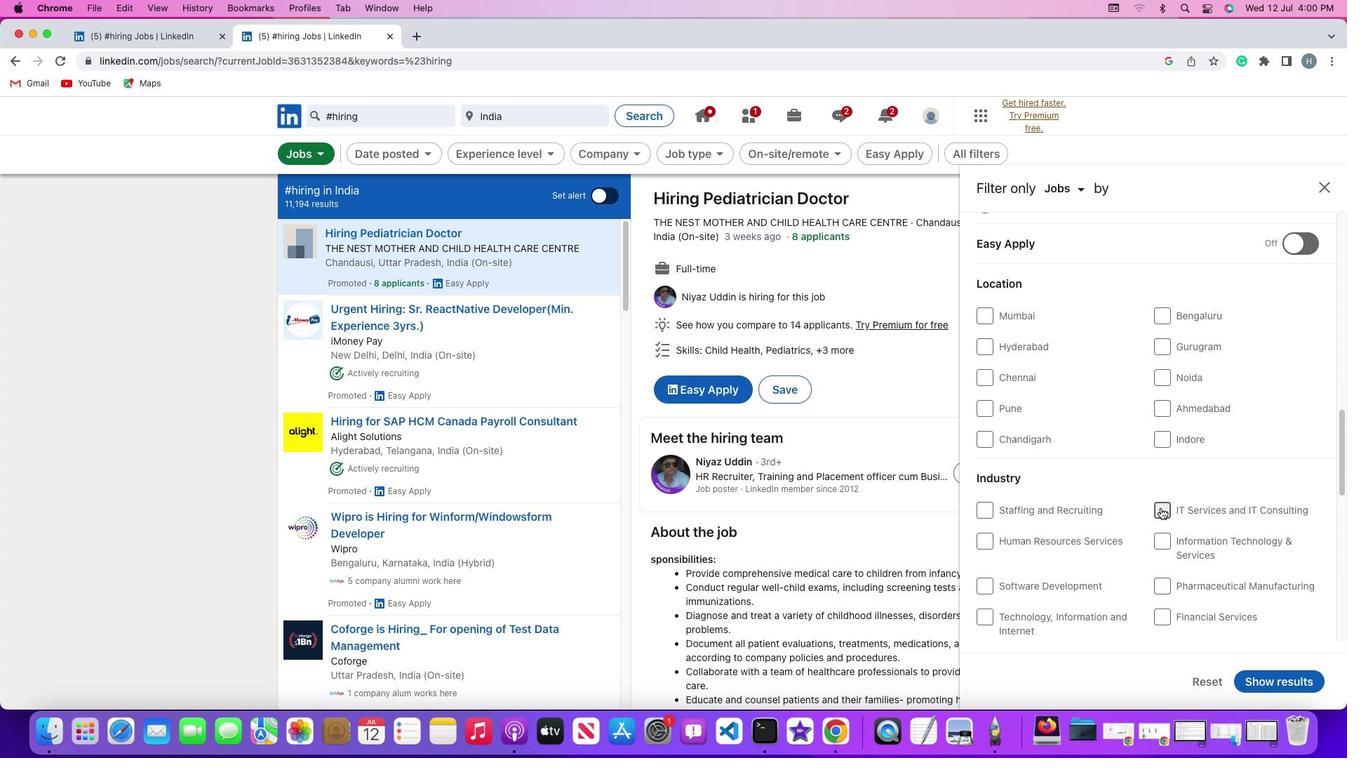 
Action: Mouse pressed left at (1161, 507)
Screenshot: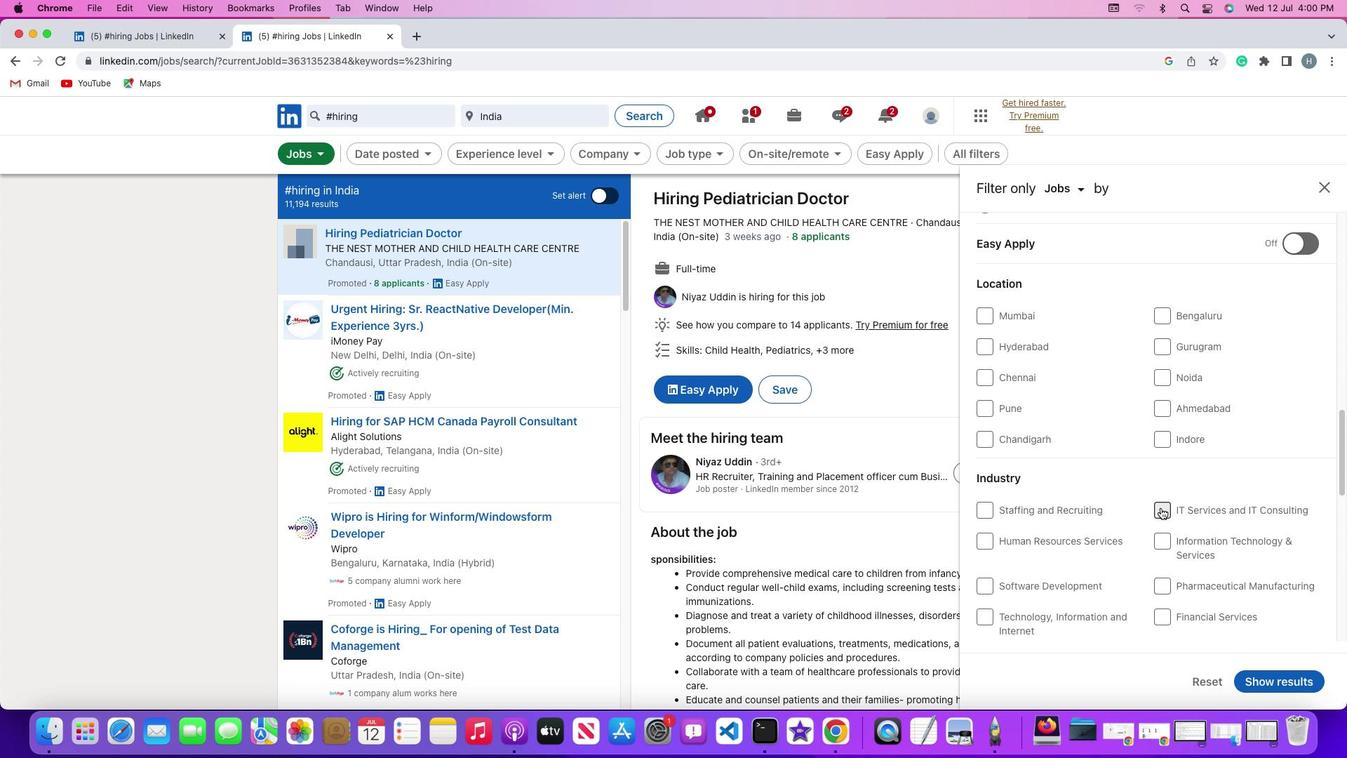 
Action: Mouse moved to (1268, 678)
Screenshot: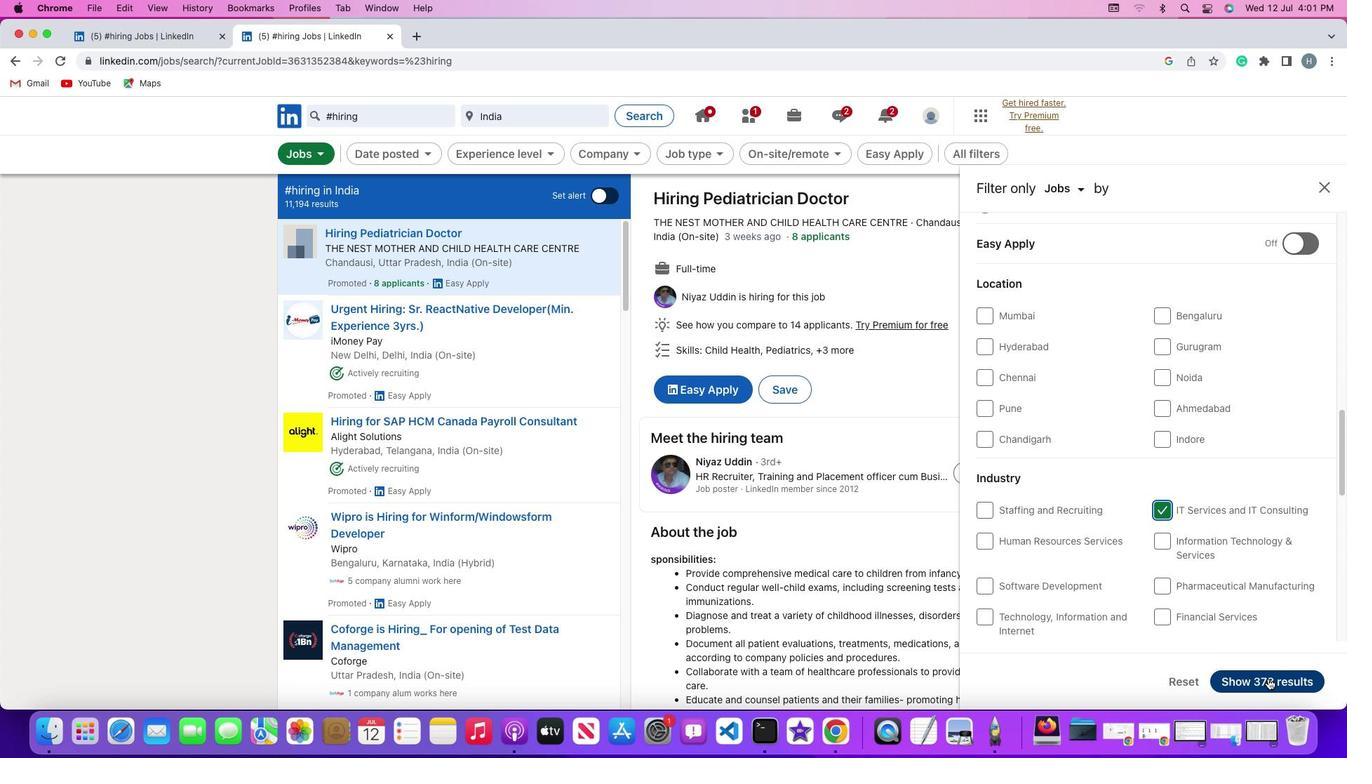 
Action: Mouse pressed left at (1268, 678)
Screenshot: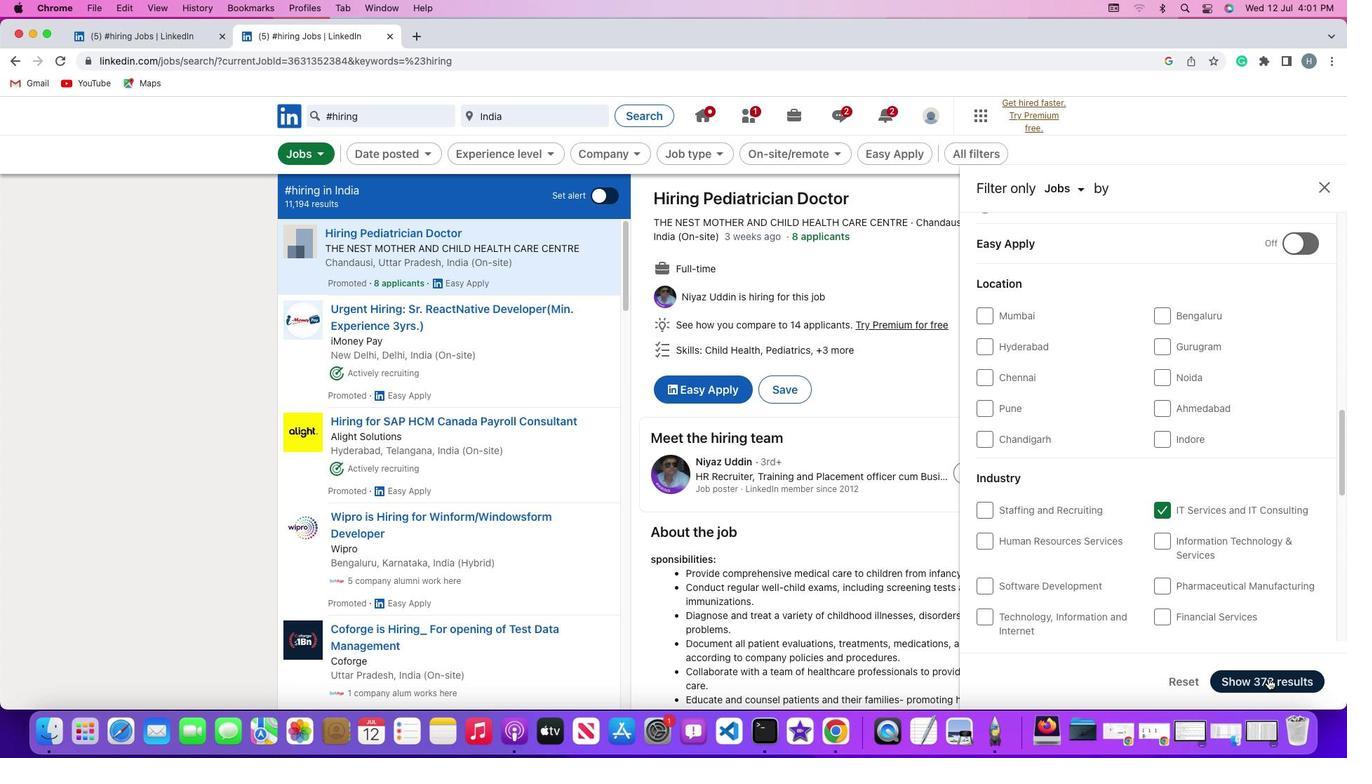 
Action: Mouse moved to (1159, 389)
Screenshot: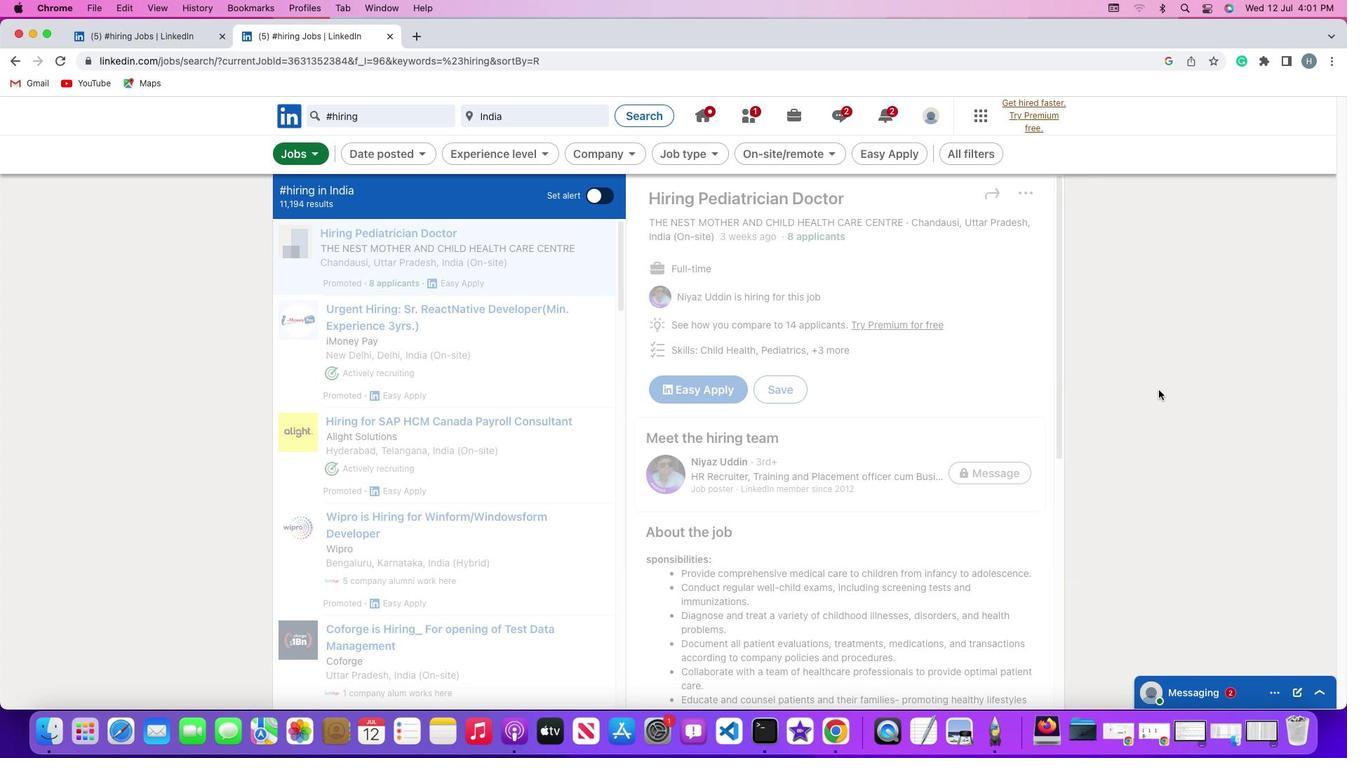 
